 Task: Select the Auckland Time as time zone for the schedule.
Action: Mouse moved to (186, 425)
Screenshot: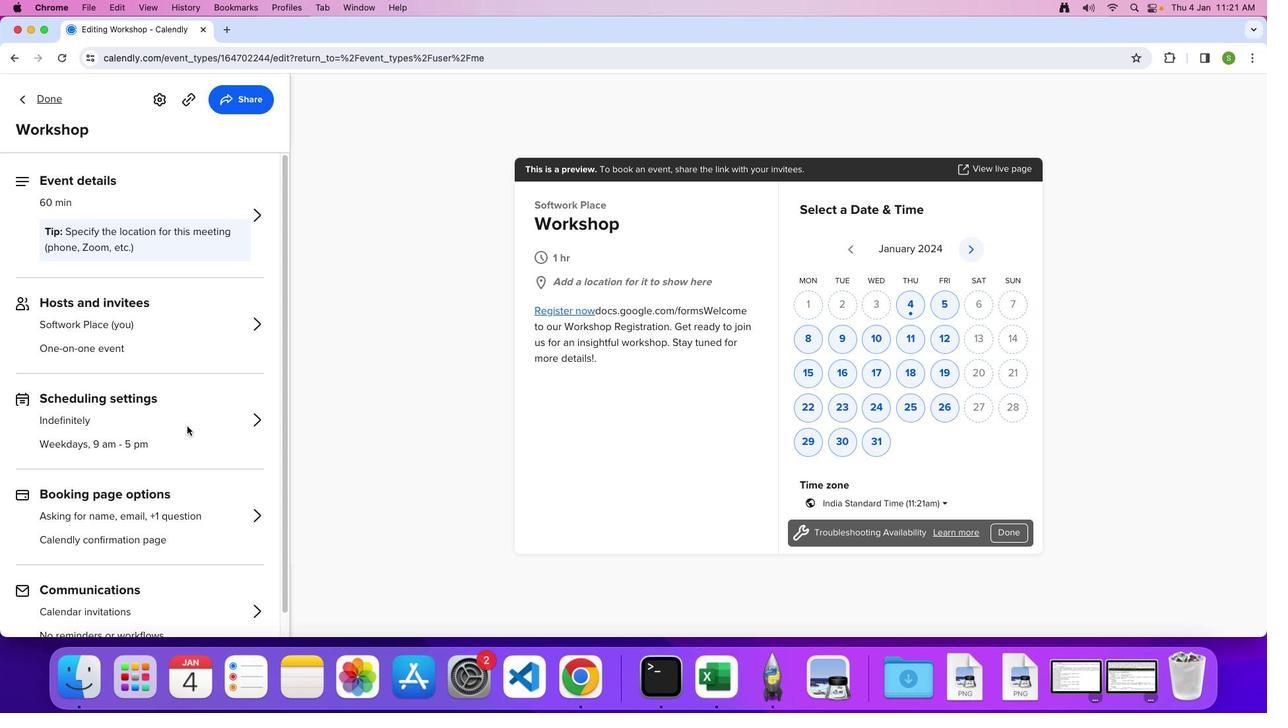 
Action: Mouse pressed left at (186, 425)
Screenshot: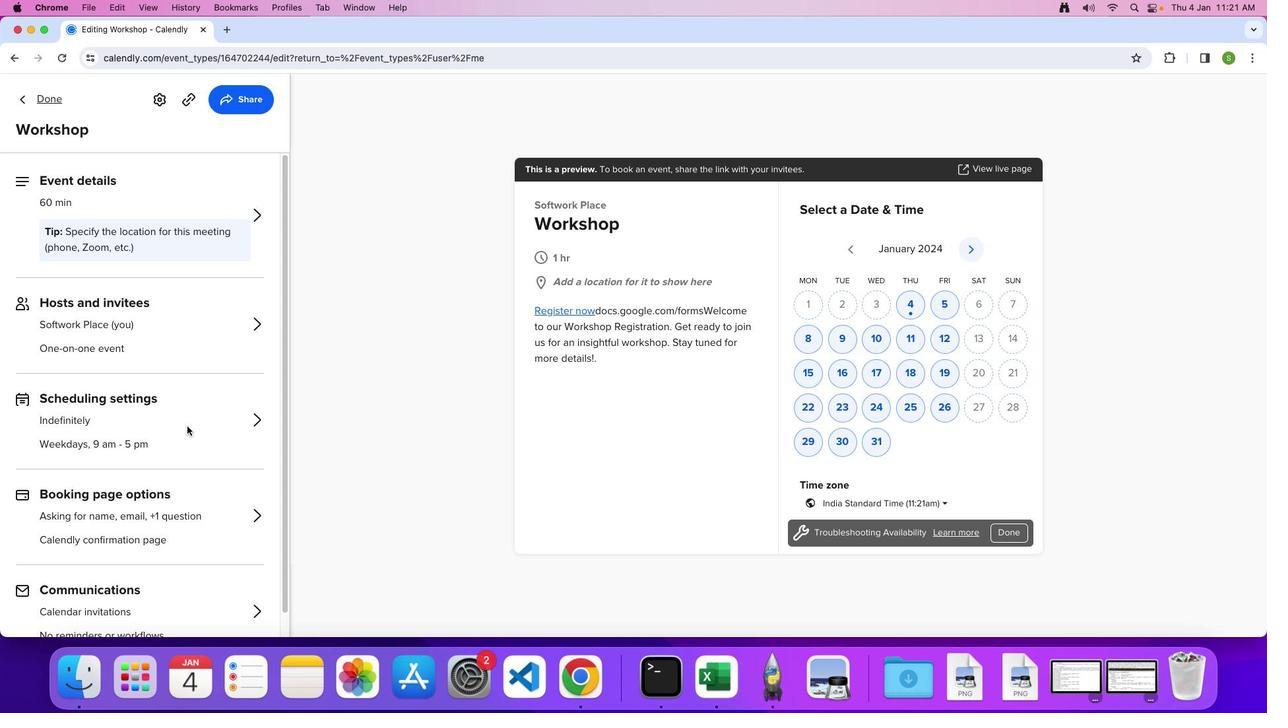 
Action: Mouse moved to (186, 410)
Screenshot: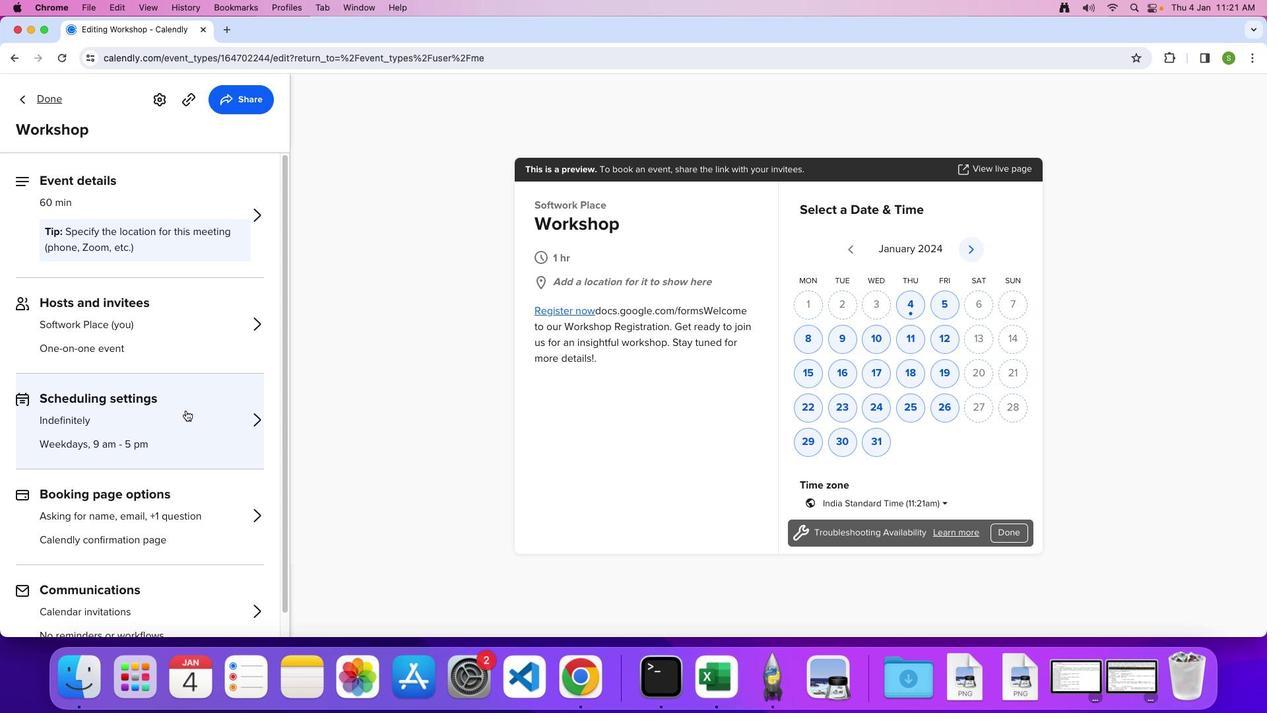 
Action: Mouse pressed left at (186, 410)
Screenshot: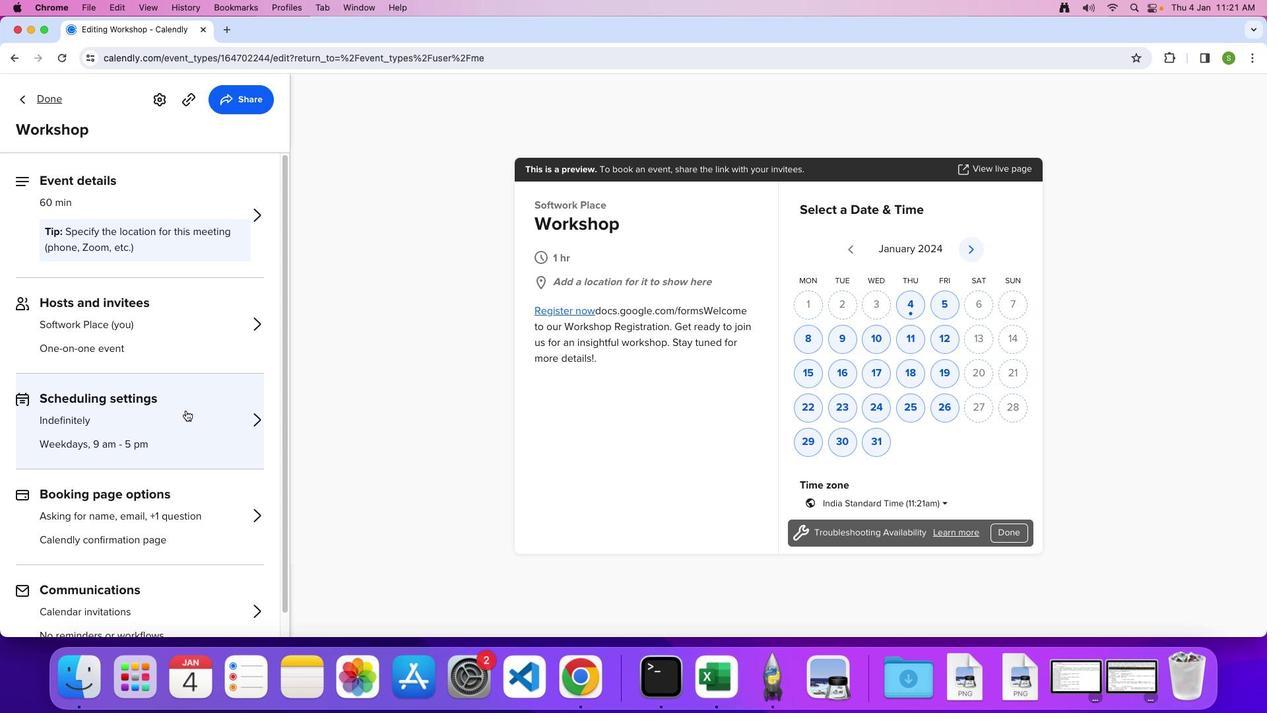 
Action: Mouse moved to (186, 417)
Screenshot: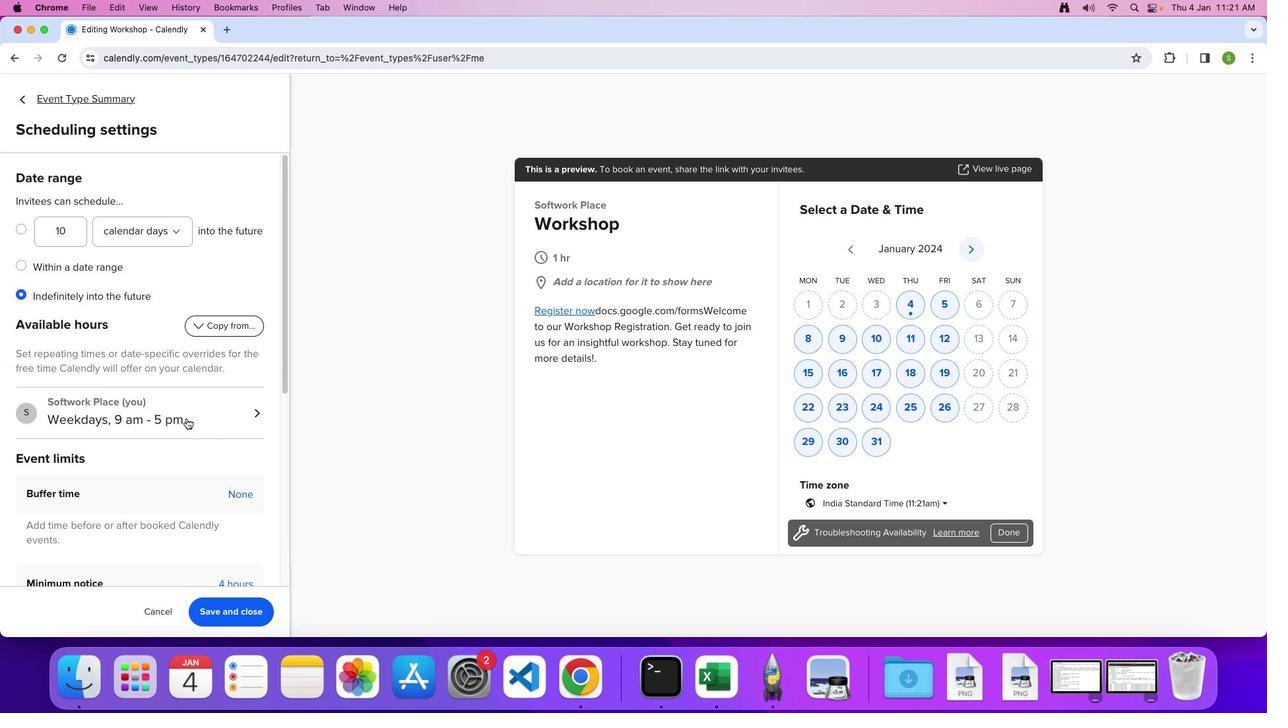 
Action: Mouse pressed left at (186, 417)
Screenshot: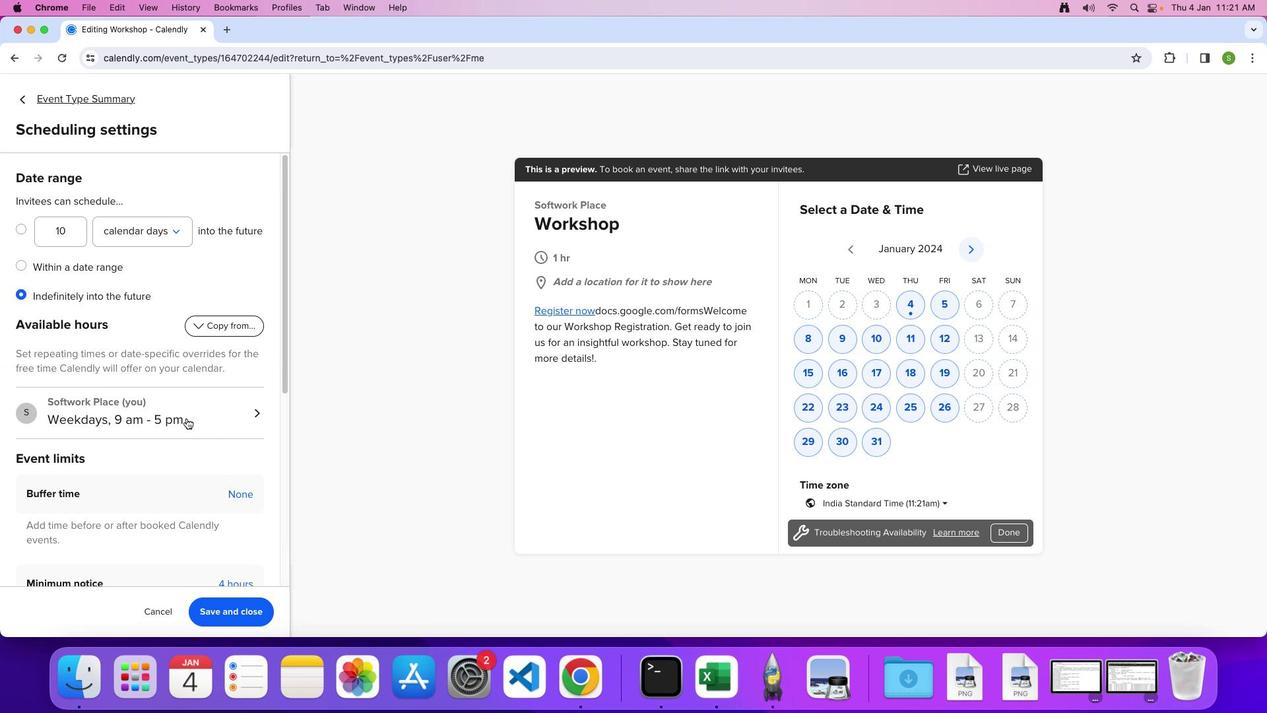 
Action: Mouse moved to (110, 242)
Screenshot: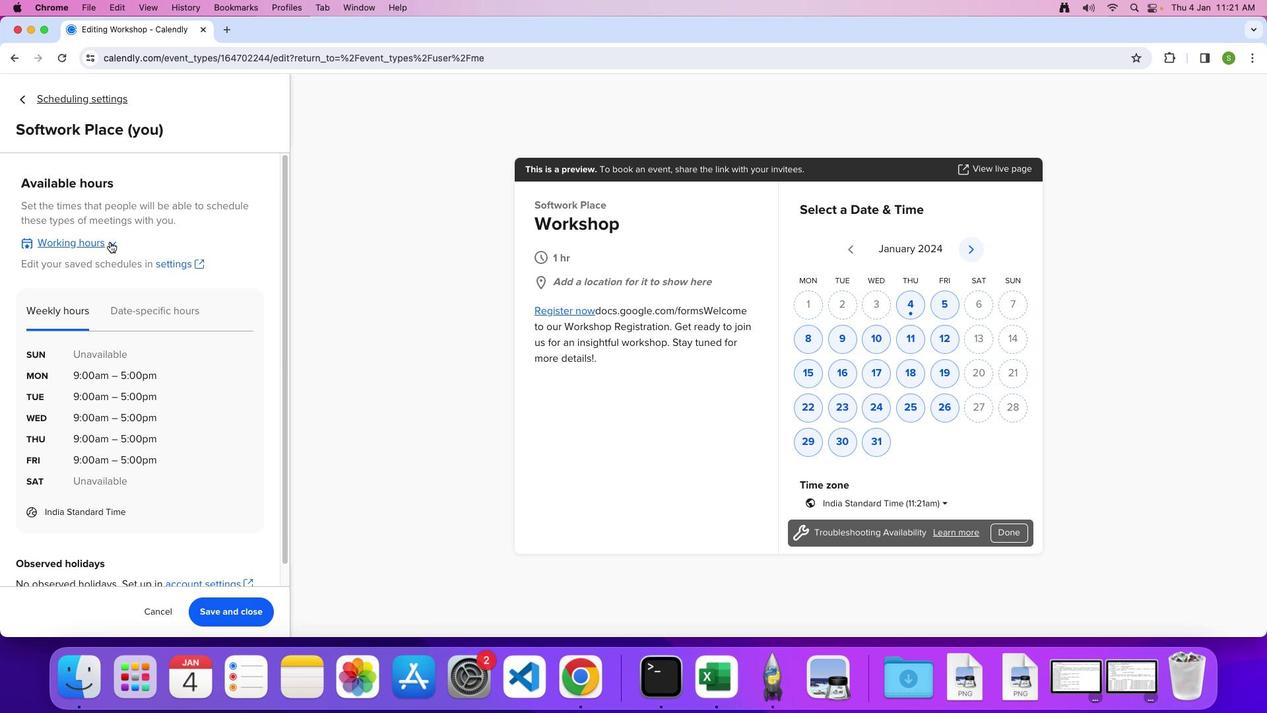 
Action: Mouse pressed left at (110, 242)
Screenshot: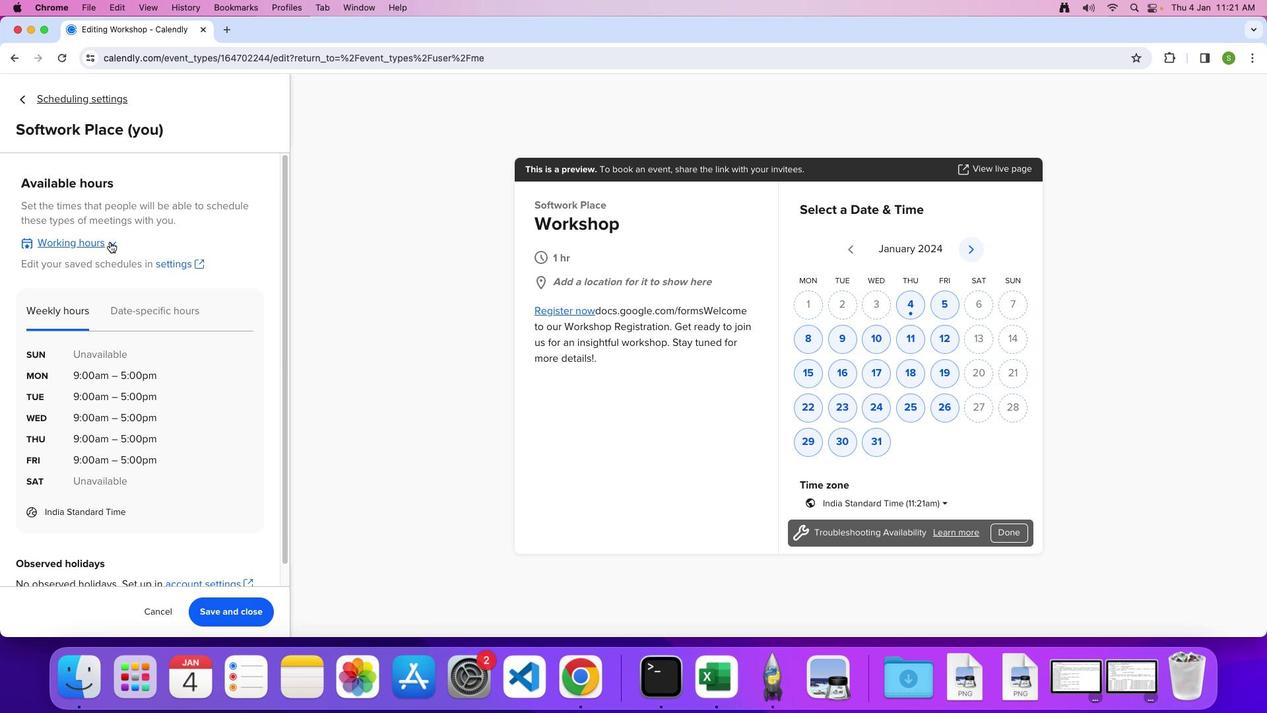 
Action: Mouse moved to (100, 325)
Screenshot: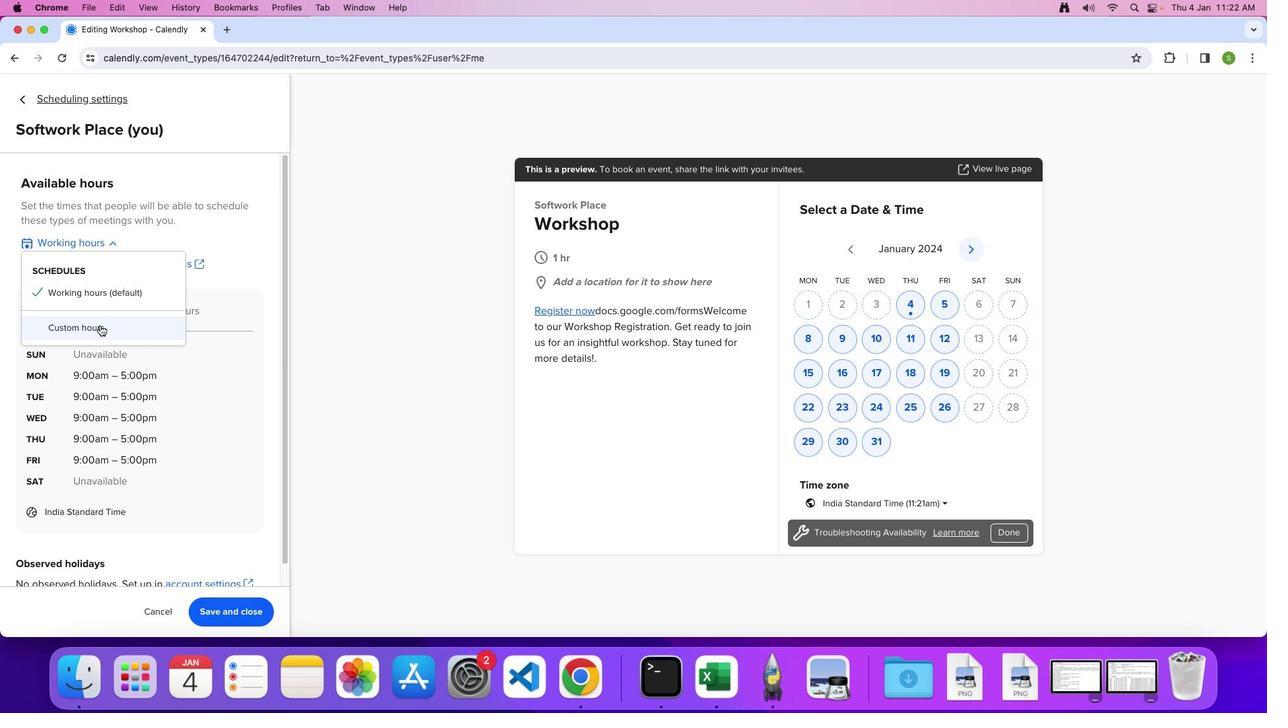 
Action: Mouse pressed left at (100, 325)
Screenshot: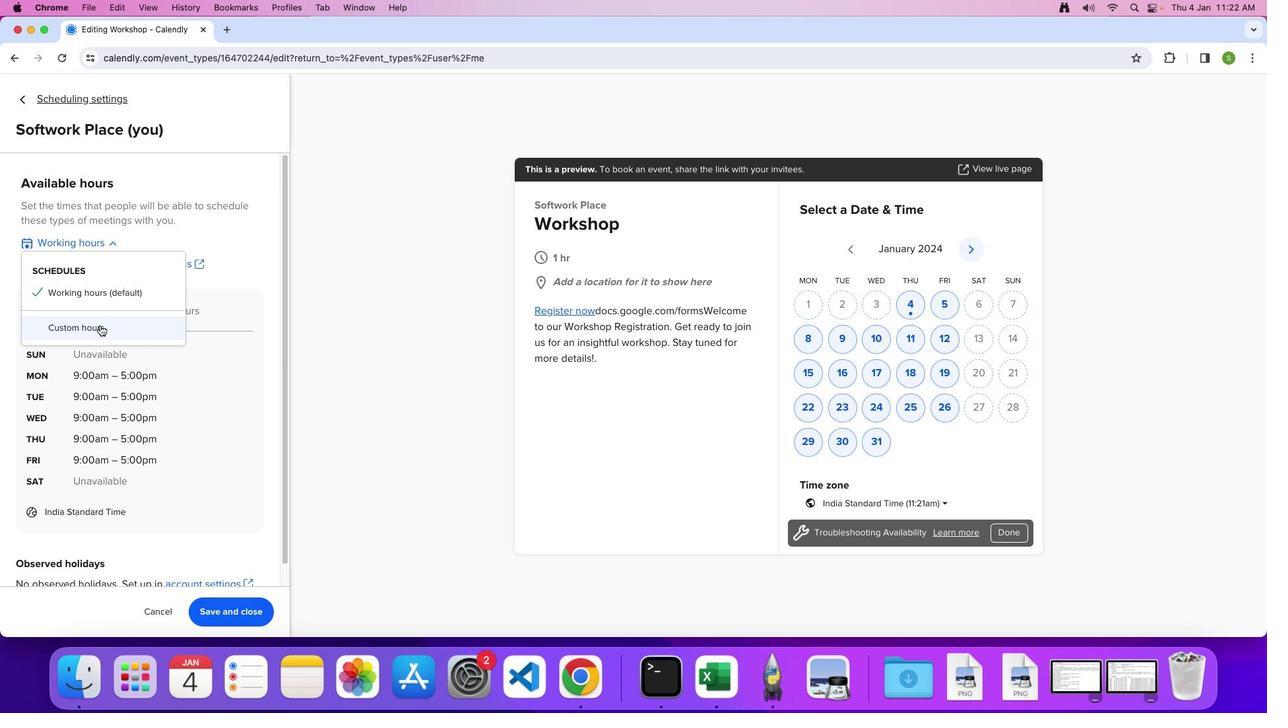 
Action: Mouse moved to (184, 390)
Screenshot: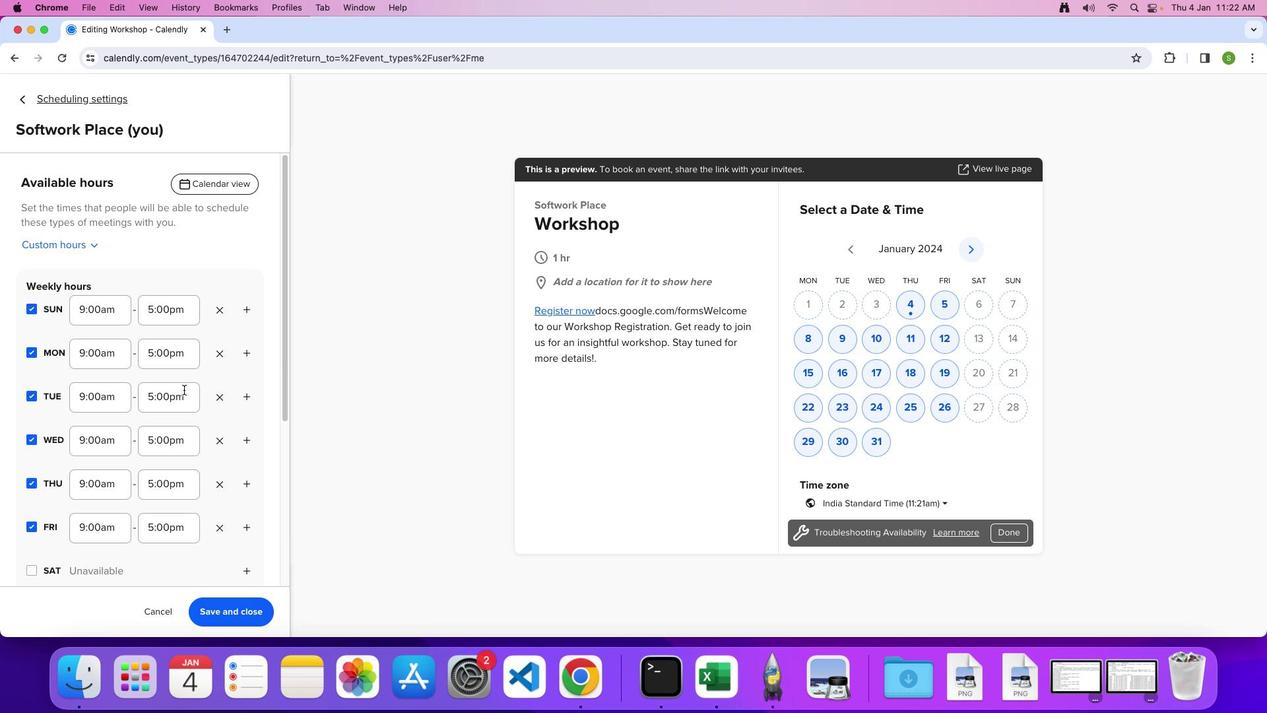 
Action: Mouse scrolled (184, 390) with delta (0, 0)
Screenshot: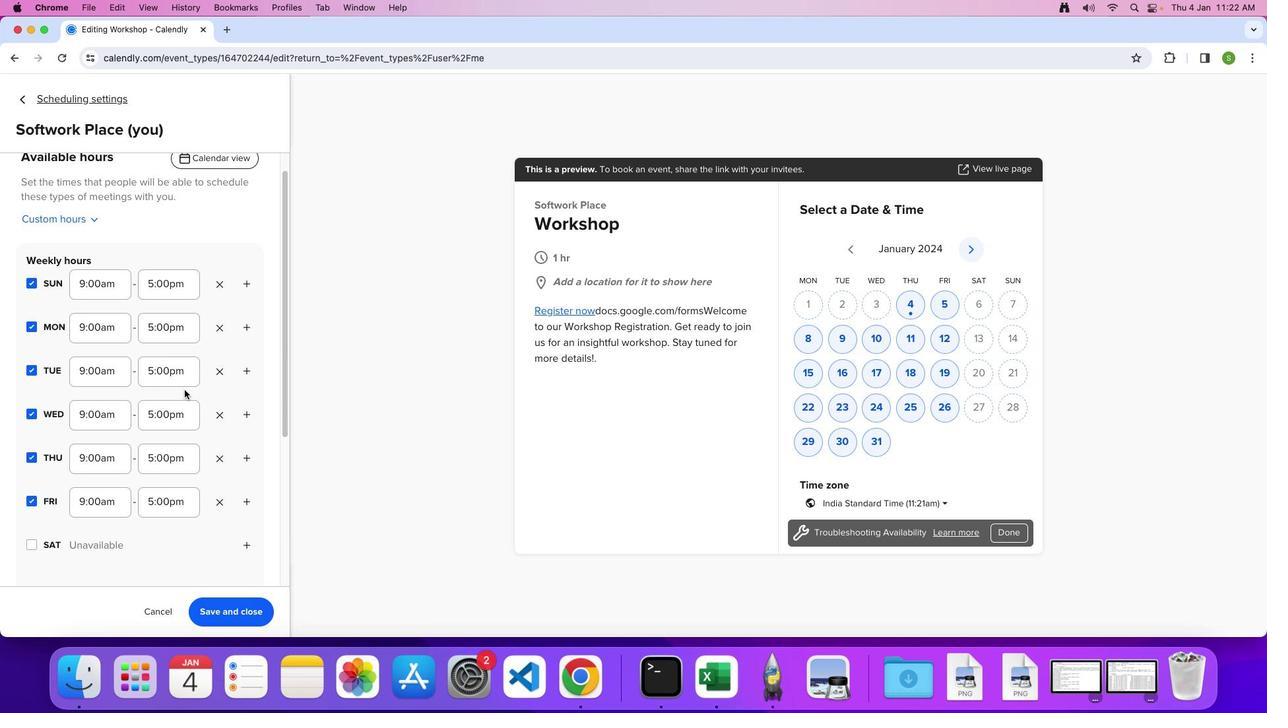 
Action: Mouse scrolled (184, 390) with delta (0, 0)
Screenshot: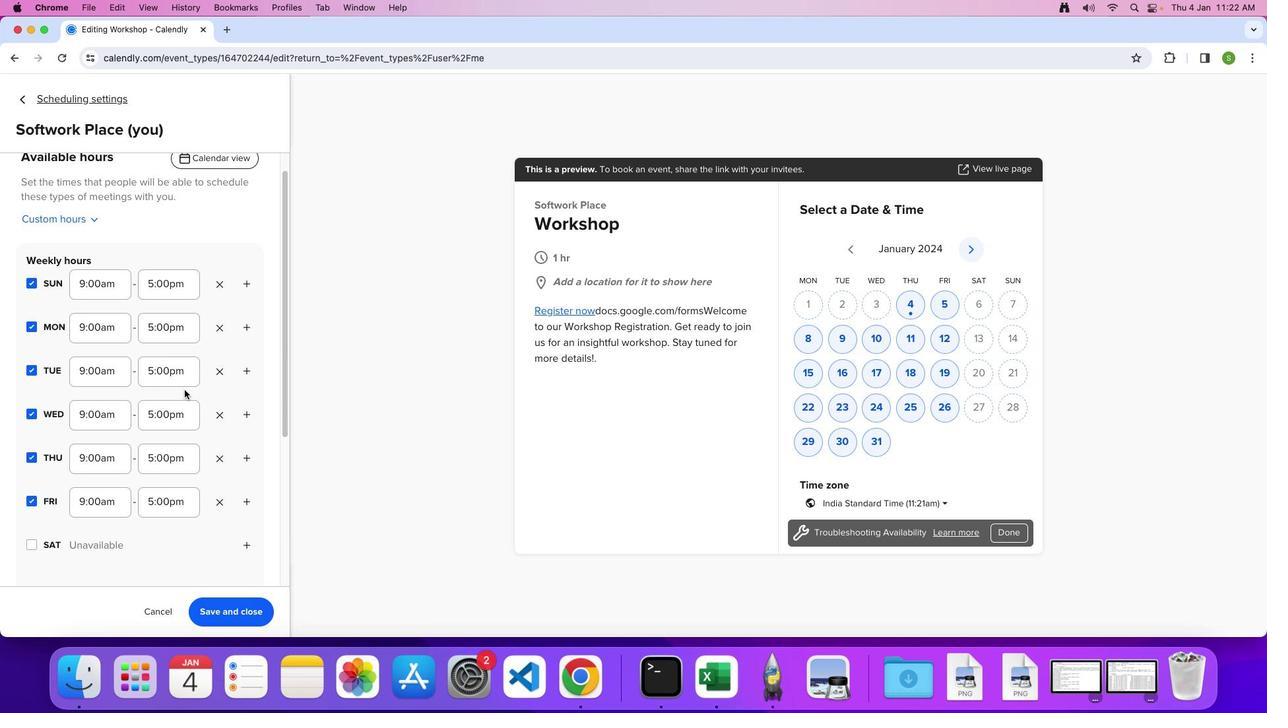 
Action: Mouse scrolled (184, 390) with delta (0, -1)
Screenshot: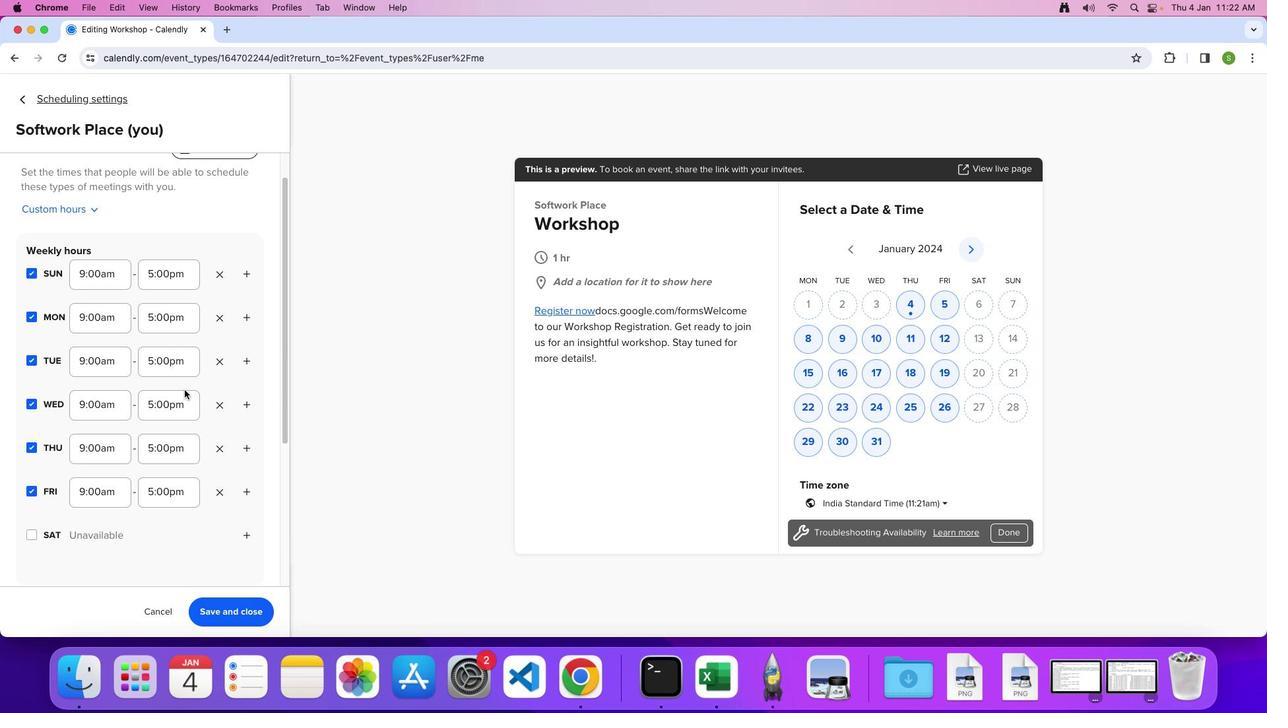 
Action: Mouse moved to (182, 389)
Screenshot: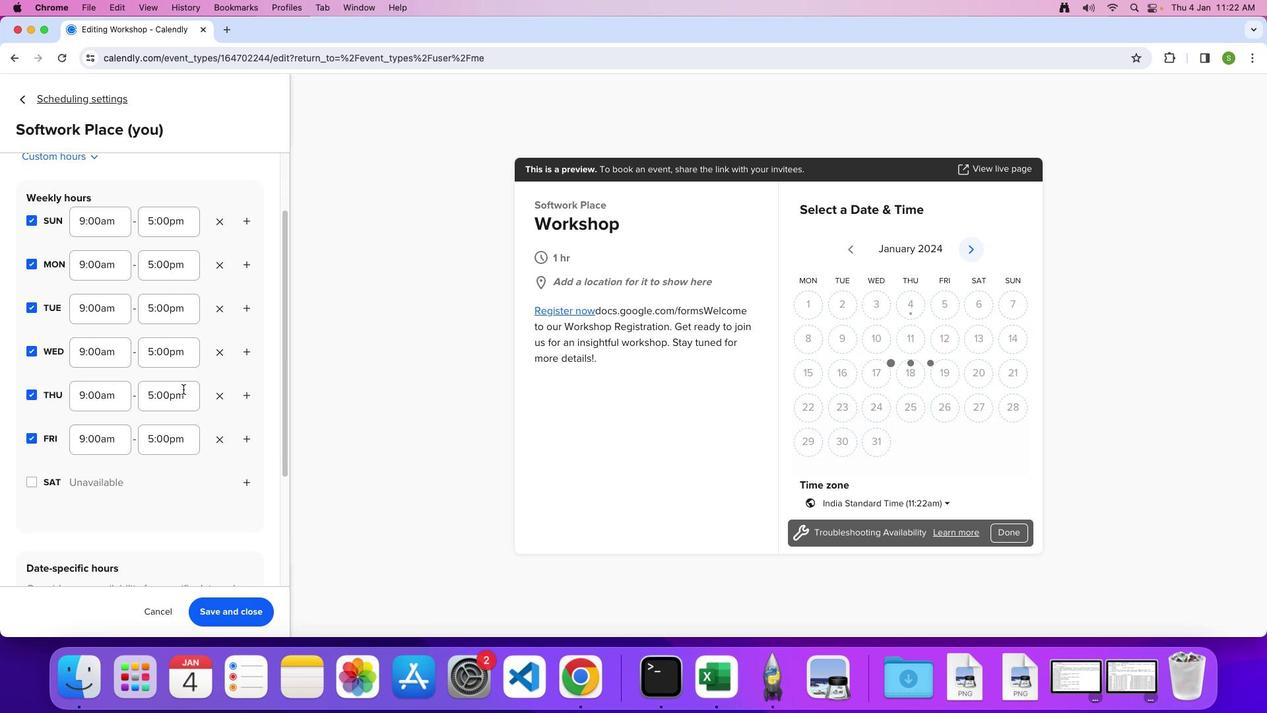 
Action: Mouse scrolled (182, 389) with delta (0, 0)
Screenshot: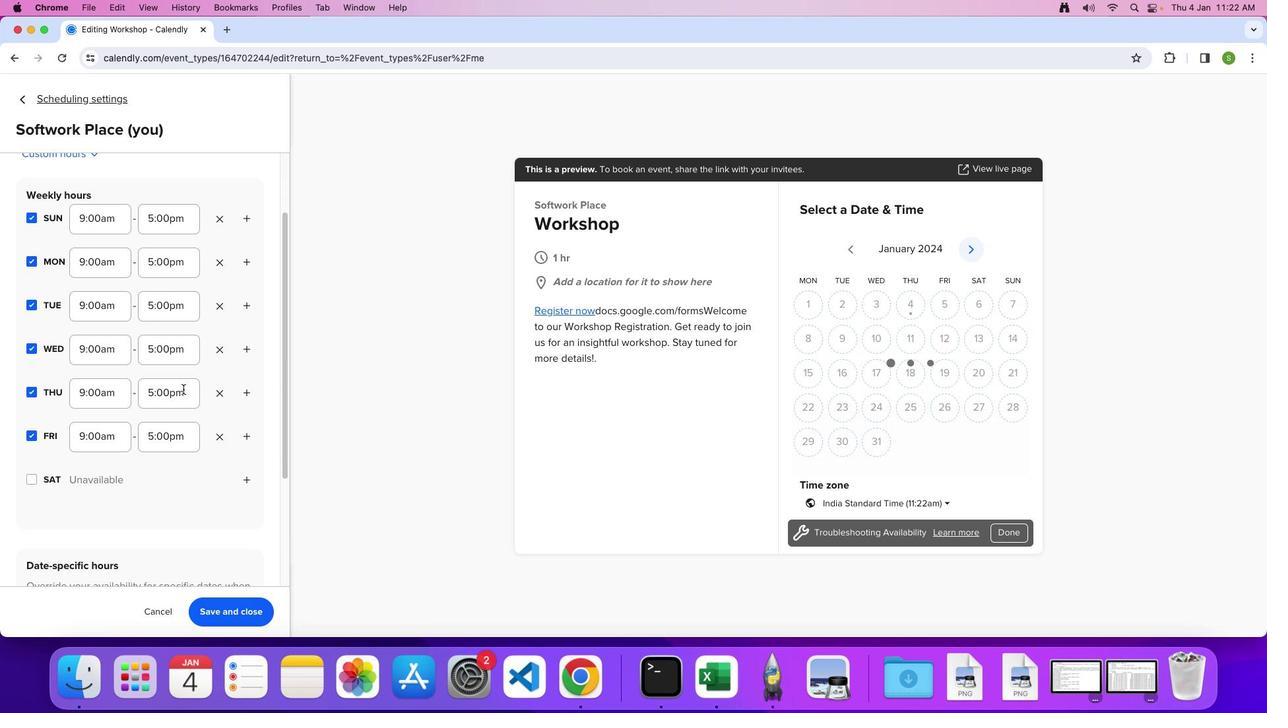 
Action: Mouse scrolled (182, 389) with delta (0, 0)
Screenshot: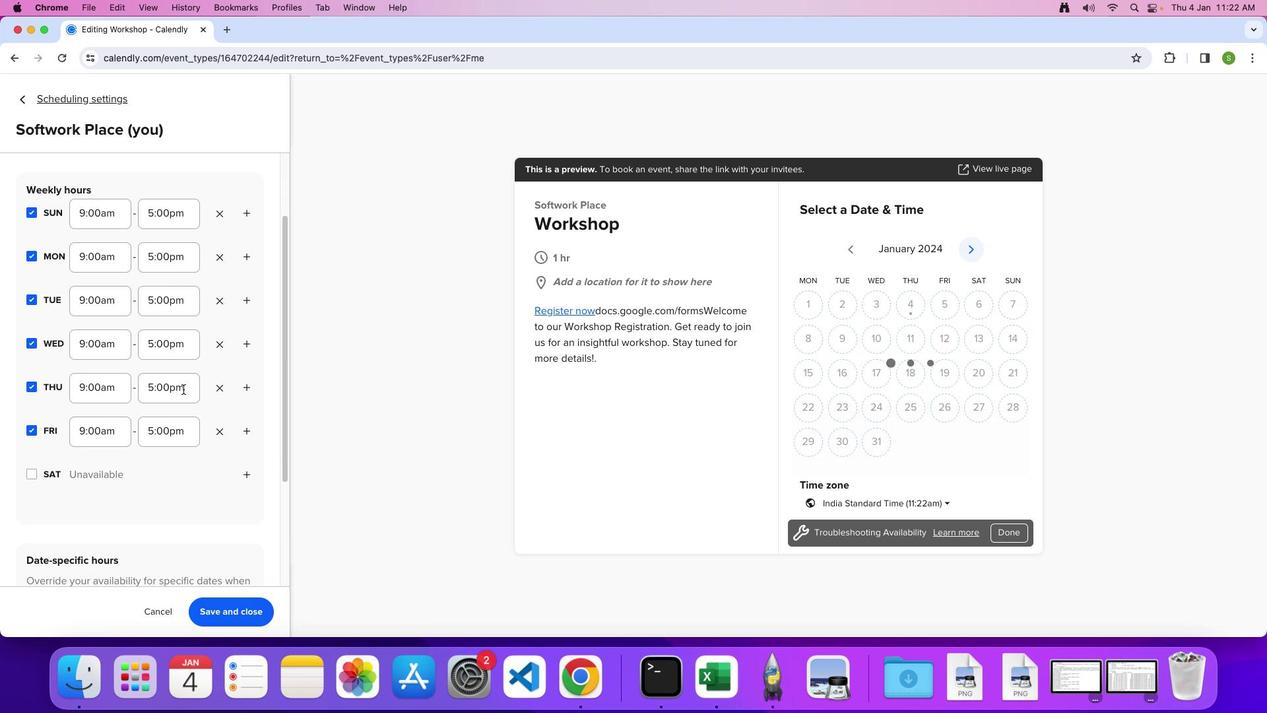 
Action: Mouse scrolled (182, 389) with delta (0, 0)
Screenshot: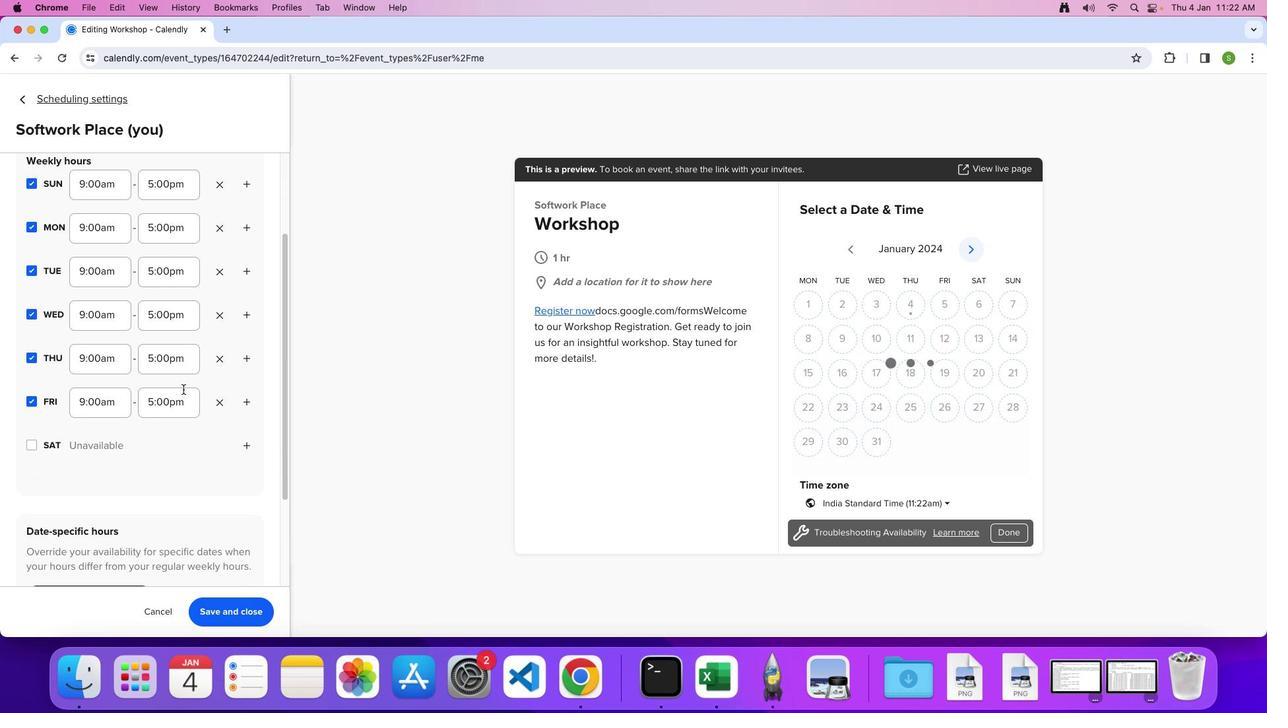 
Action: Mouse moved to (182, 388)
Screenshot: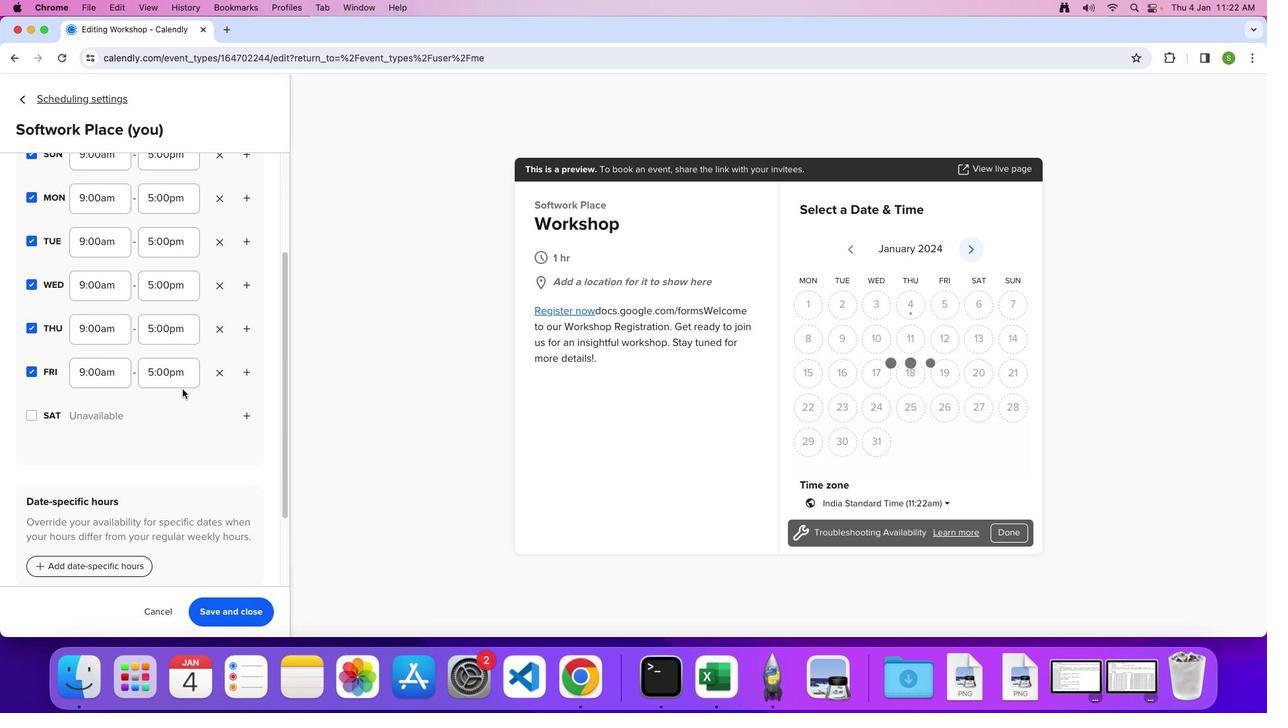 
Action: Mouse scrolled (182, 388) with delta (0, 0)
Screenshot: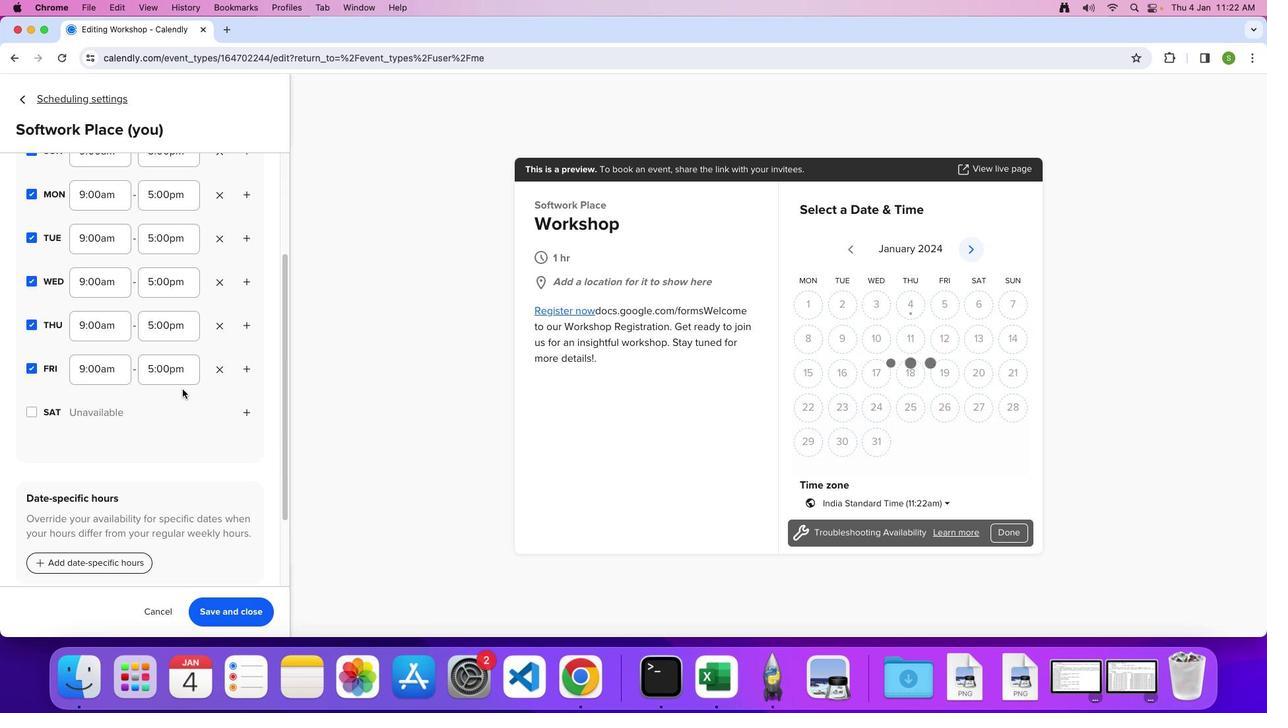 
Action: Mouse scrolled (182, 388) with delta (0, 0)
Screenshot: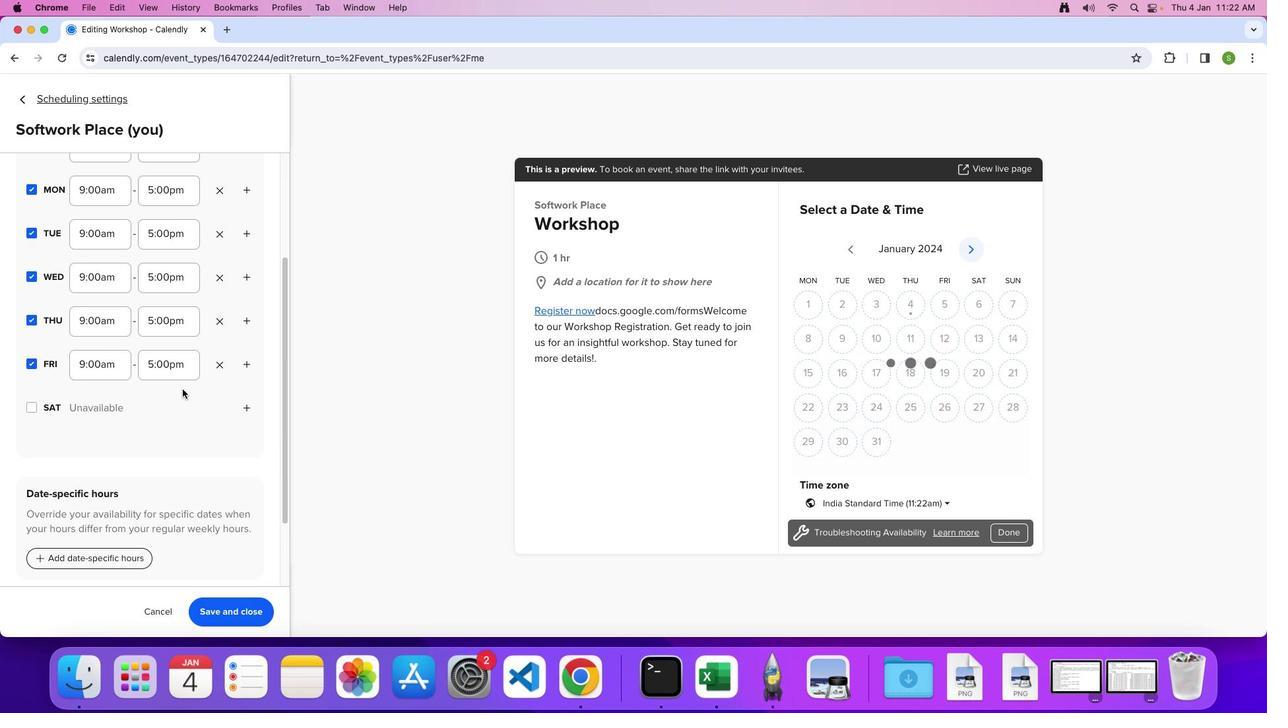
Action: Mouse scrolled (182, 388) with delta (0, 0)
Screenshot: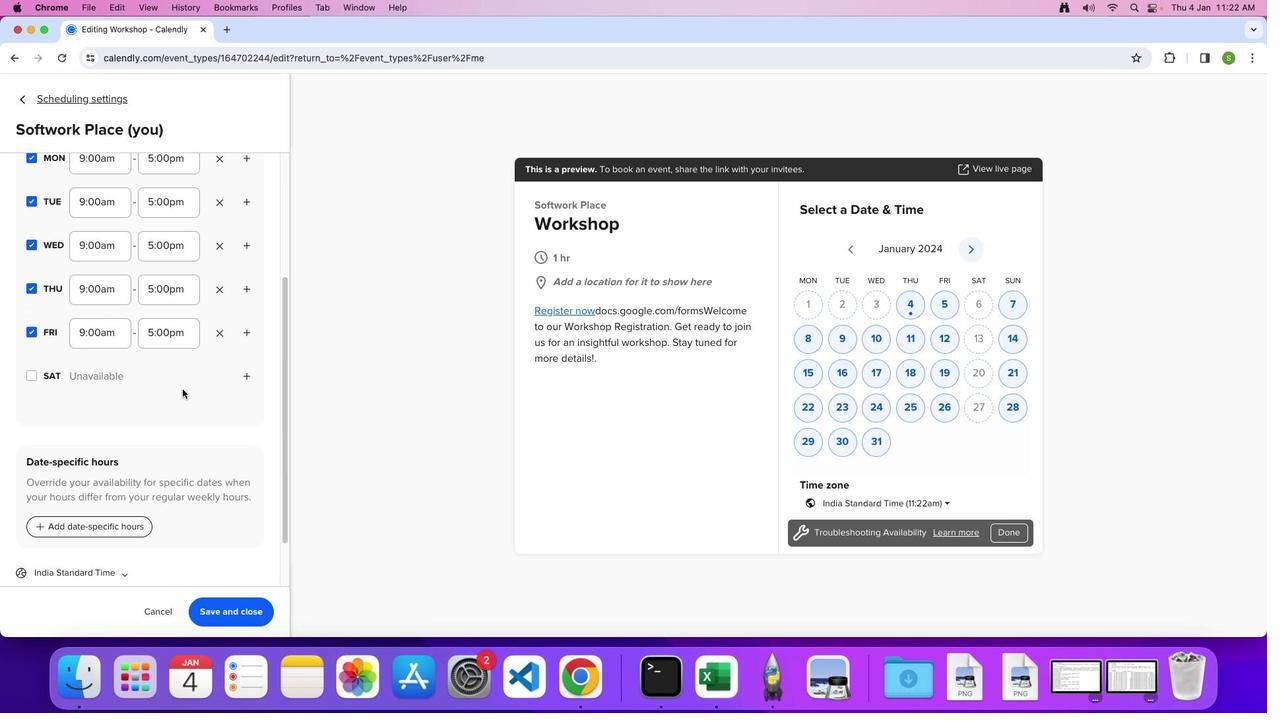 
Action: Mouse scrolled (182, 388) with delta (0, 0)
Screenshot: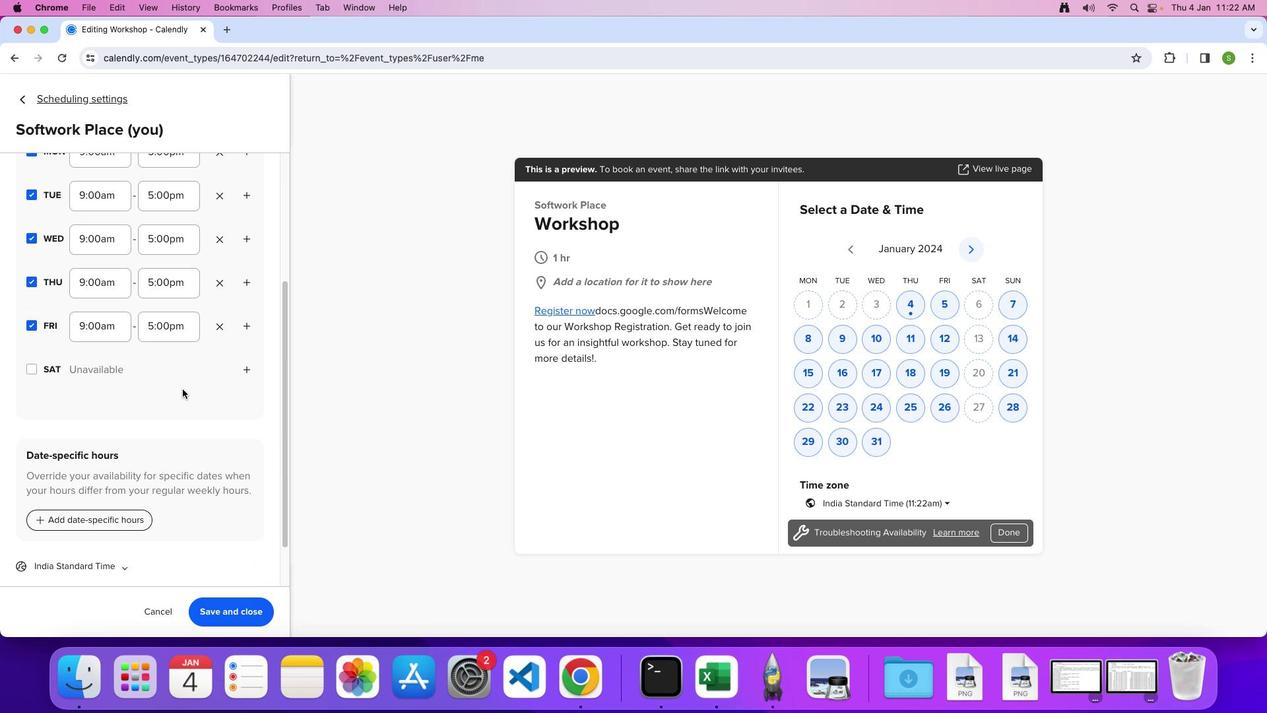 
Action: Mouse scrolled (182, 388) with delta (0, -1)
Screenshot: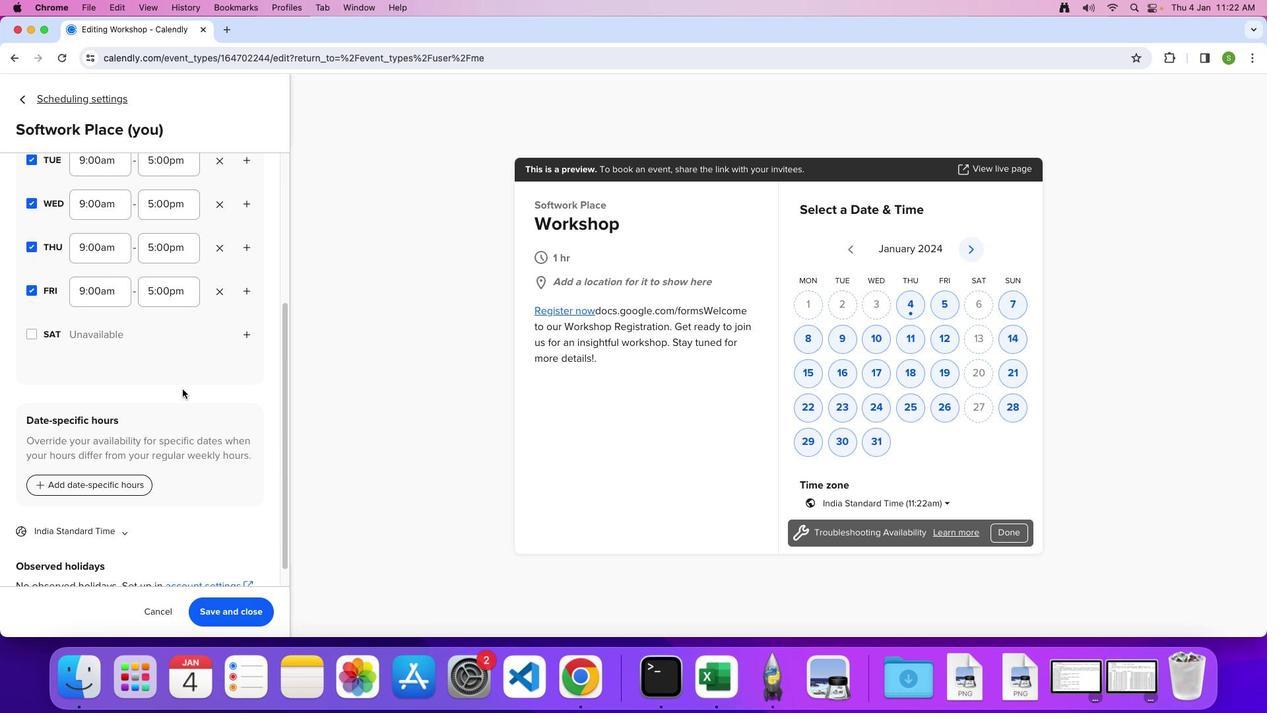 
Action: Mouse scrolled (182, 388) with delta (0, 0)
Screenshot: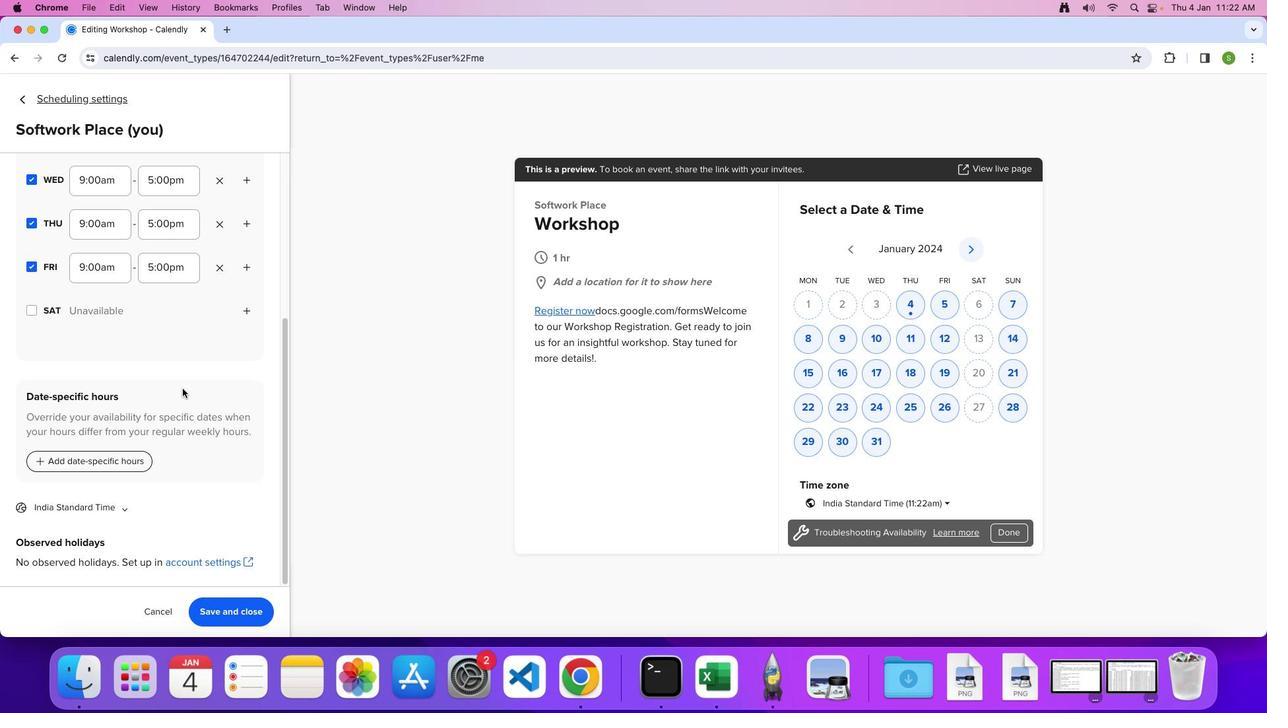 
Action: Mouse scrolled (182, 388) with delta (0, 0)
Screenshot: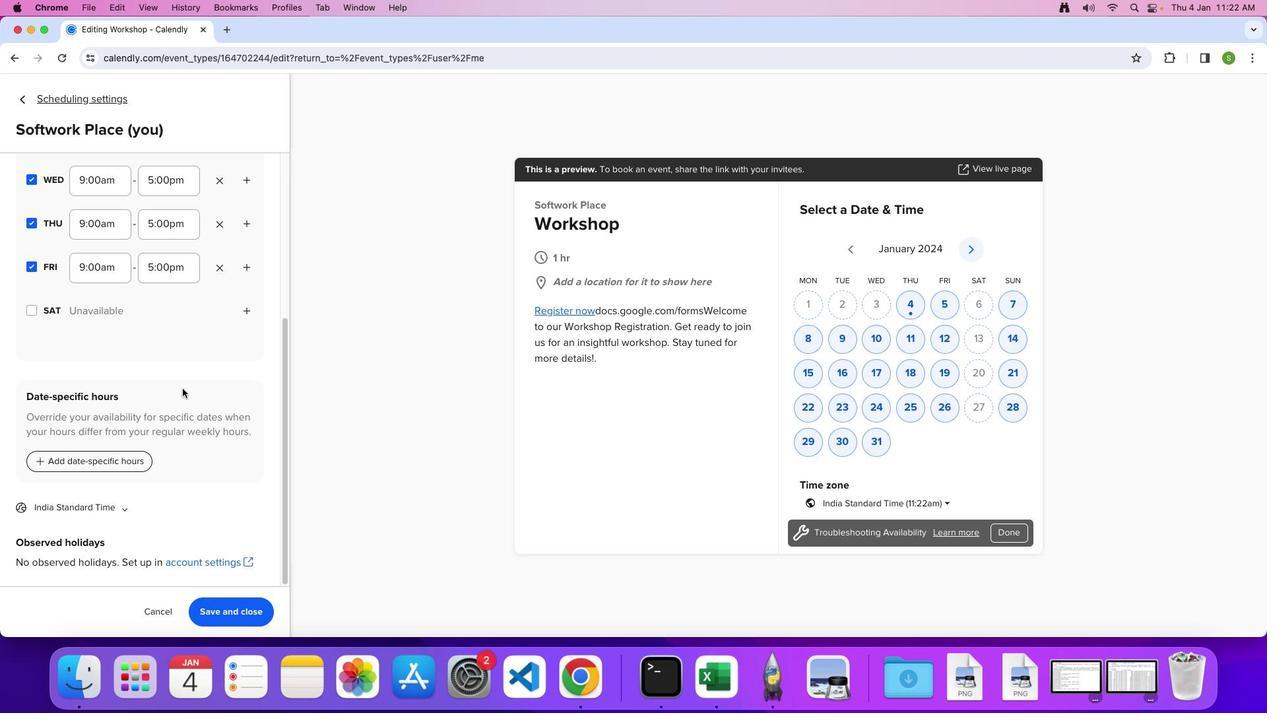 
Action: Mouse scrolled (182, 388) with delta (0, -2)
Screenshot: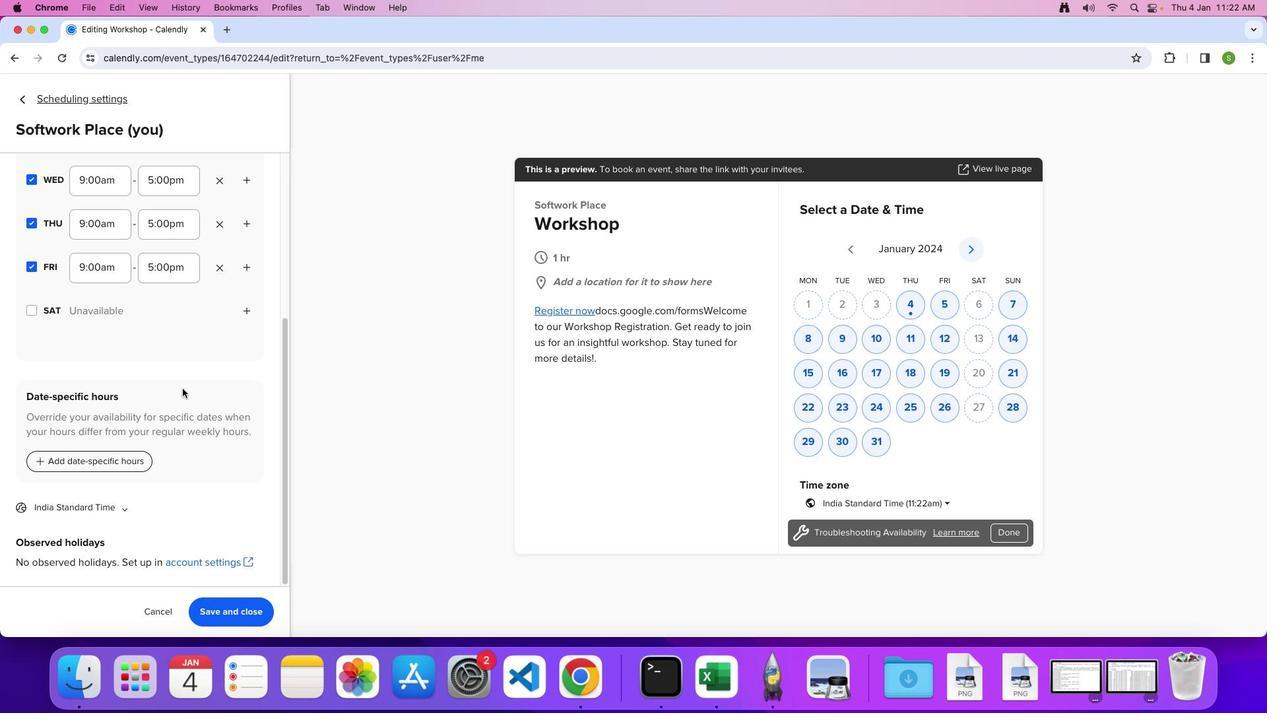 
Action: Mouse moved to (182, 388)
Screenshot: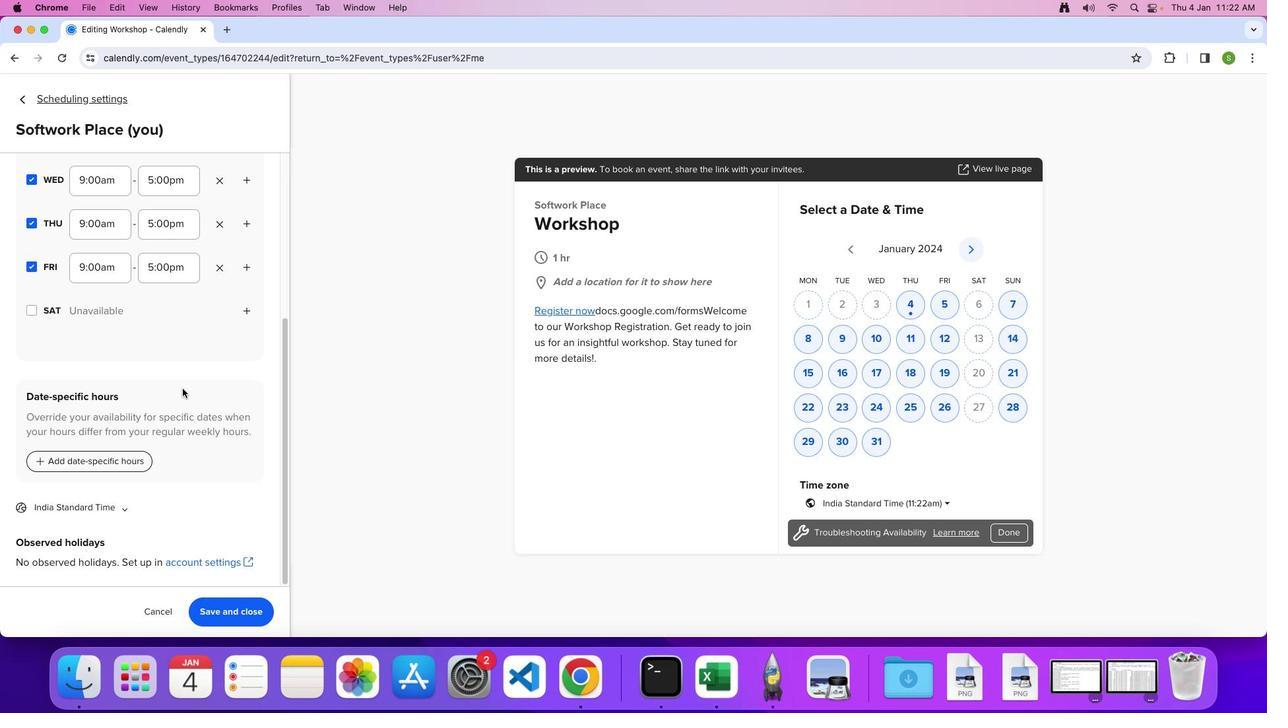 
Action: Mouse scrolled (182, 388) with delta (0, -3)
Screenshot: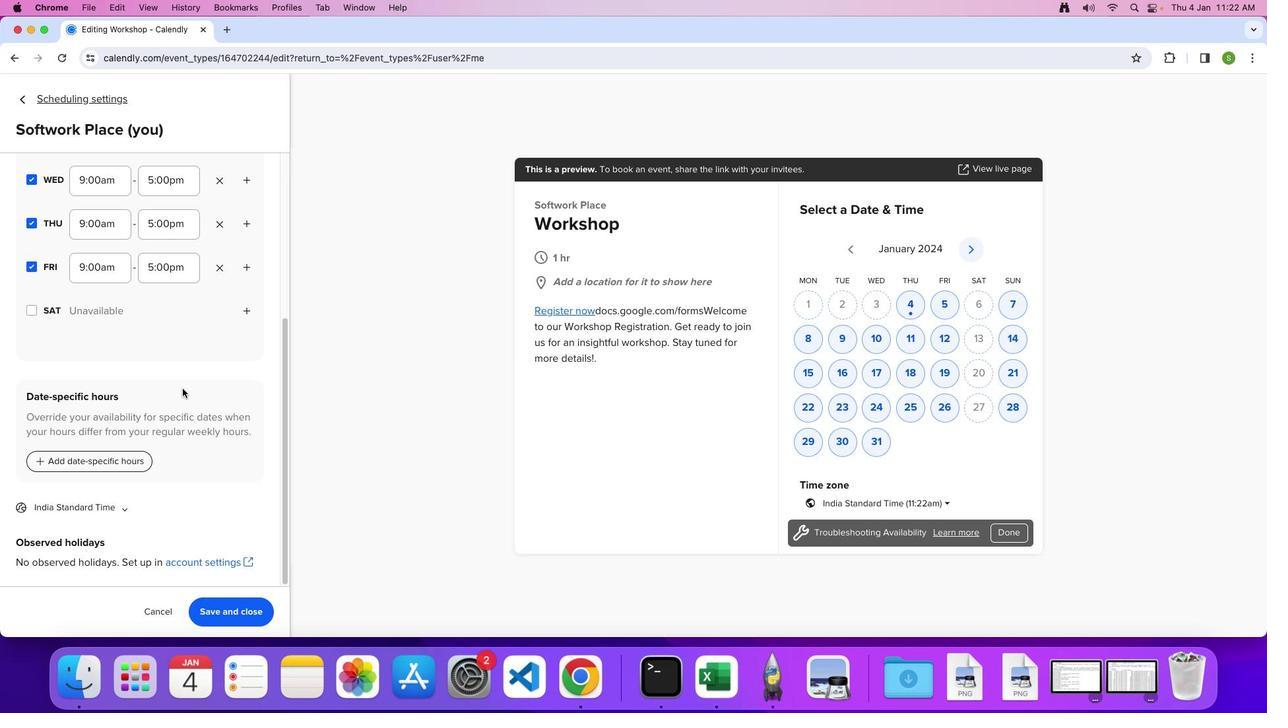 
Action: Mouse moved to (123, 508)
Screenshot: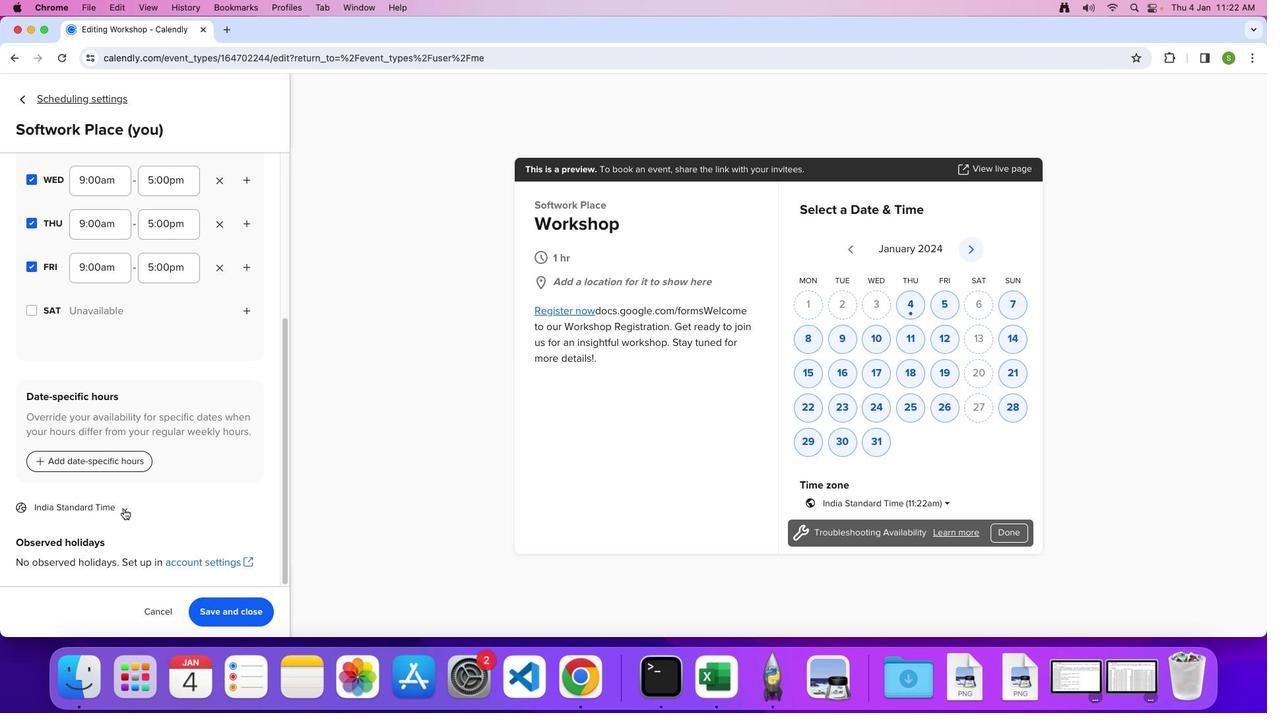 
Action: Mouse pressed left at (123, 508)
Screenshot: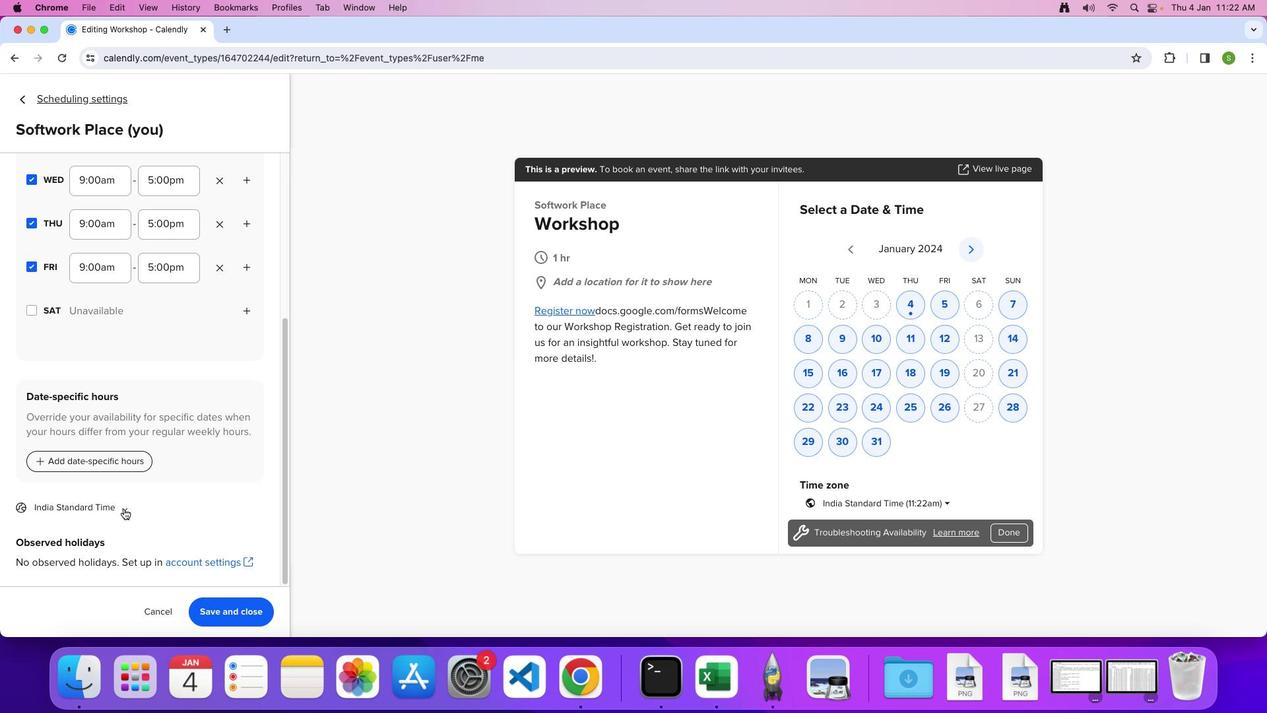
Action: Mouse moved to (132, 500)
Screenshot: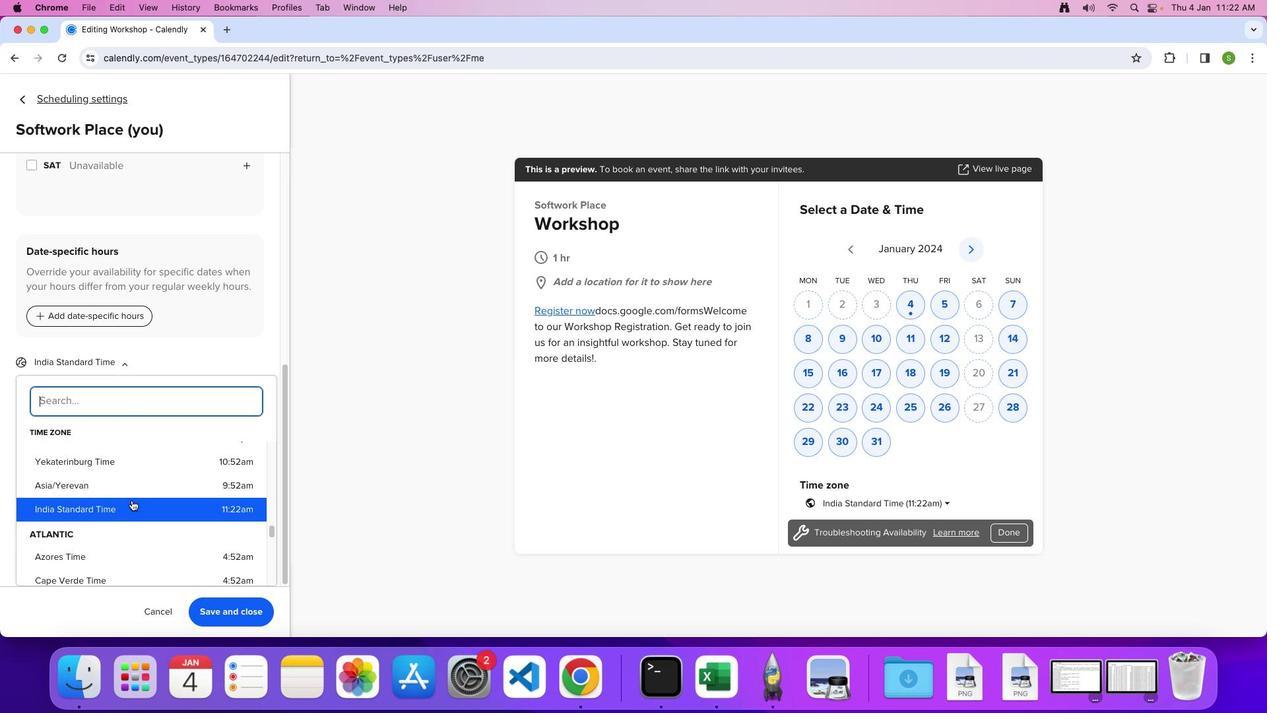 
Action: Mouse scrolled (132, 500) with delta (0, 0)
Screenshot: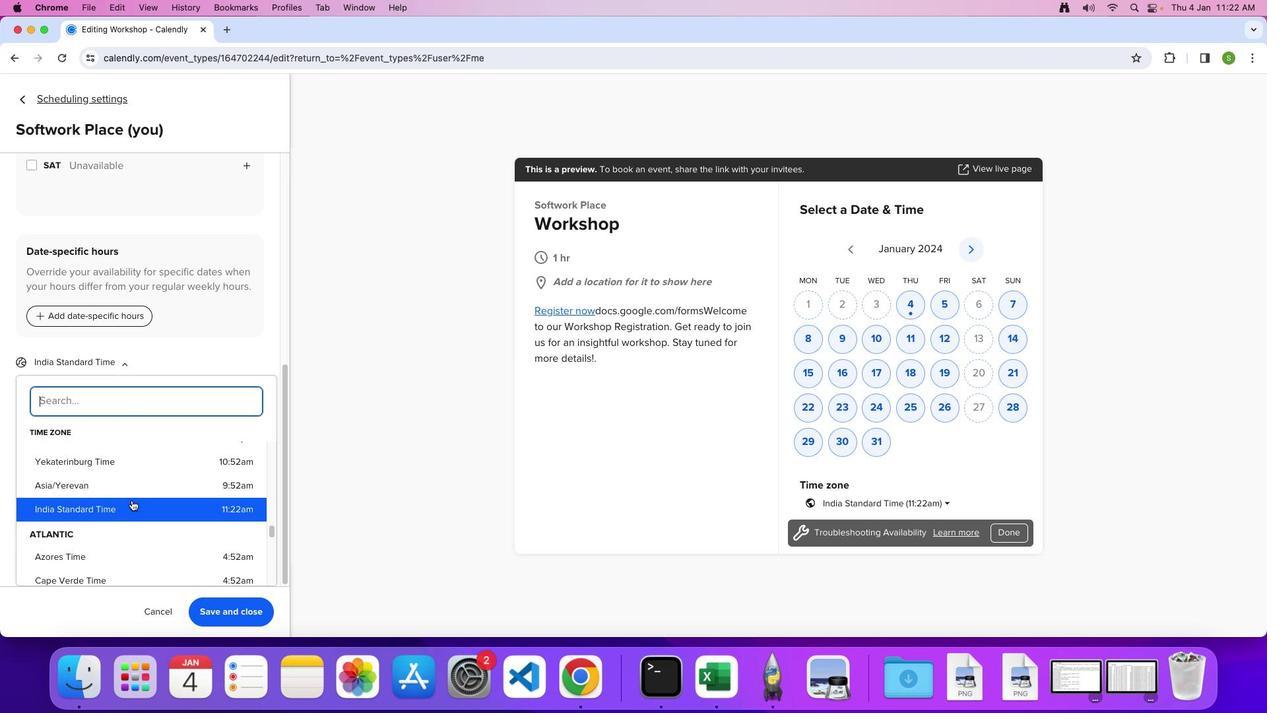 
Action: Mouse scrolled (132, 500) with delta (0, 0)
Screenshot: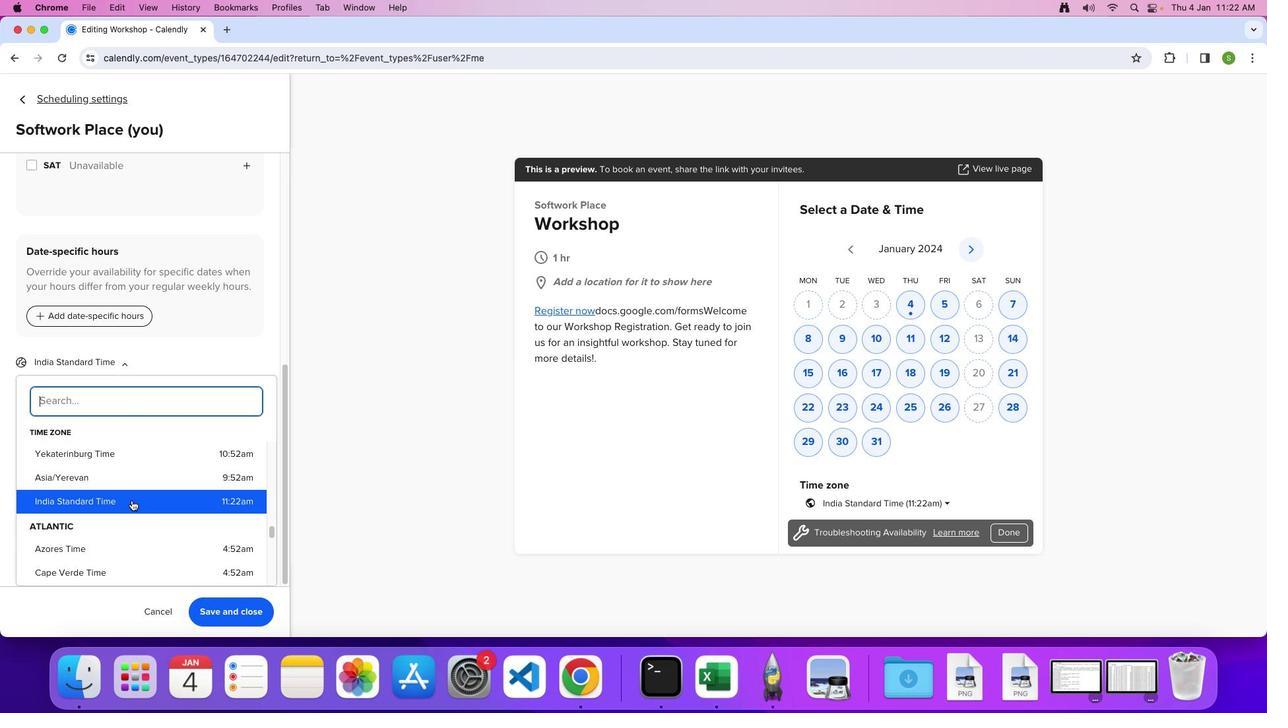 
Action: Mouse moved to (132, 499)
Screenshot: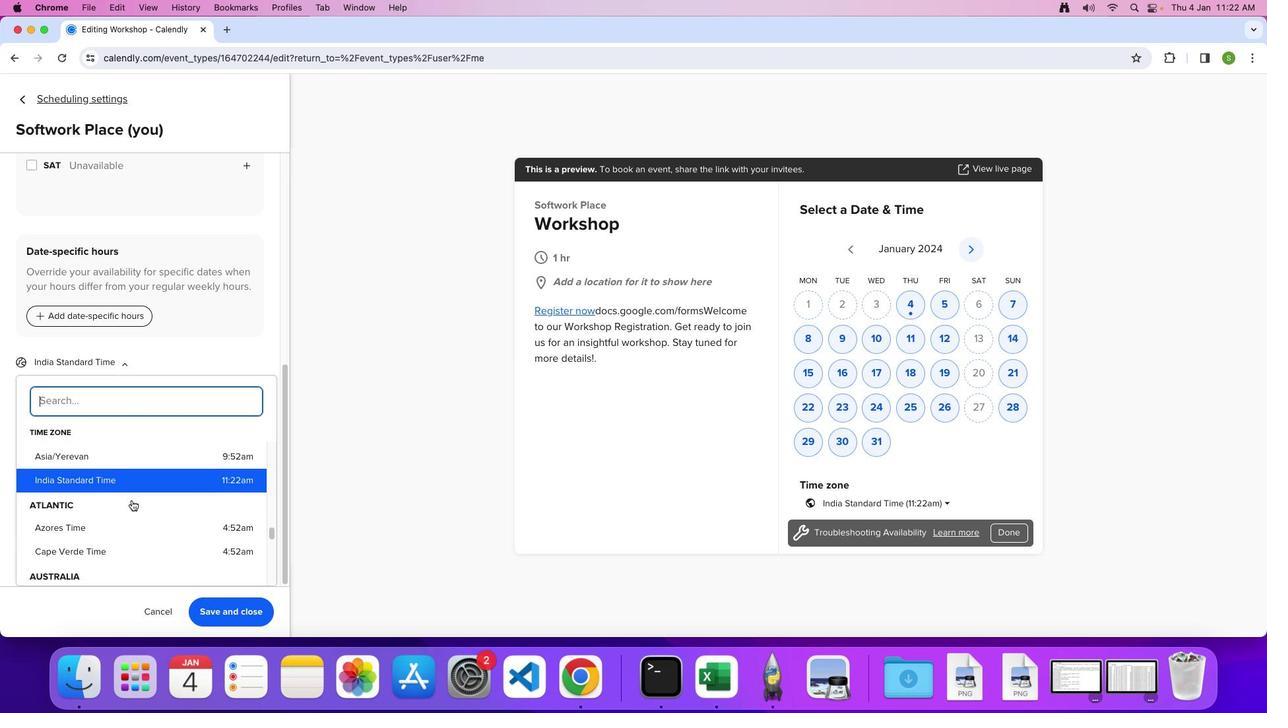 
Action: Mouse scrolled (132, 499) with delta (0, -1)
Screenshot: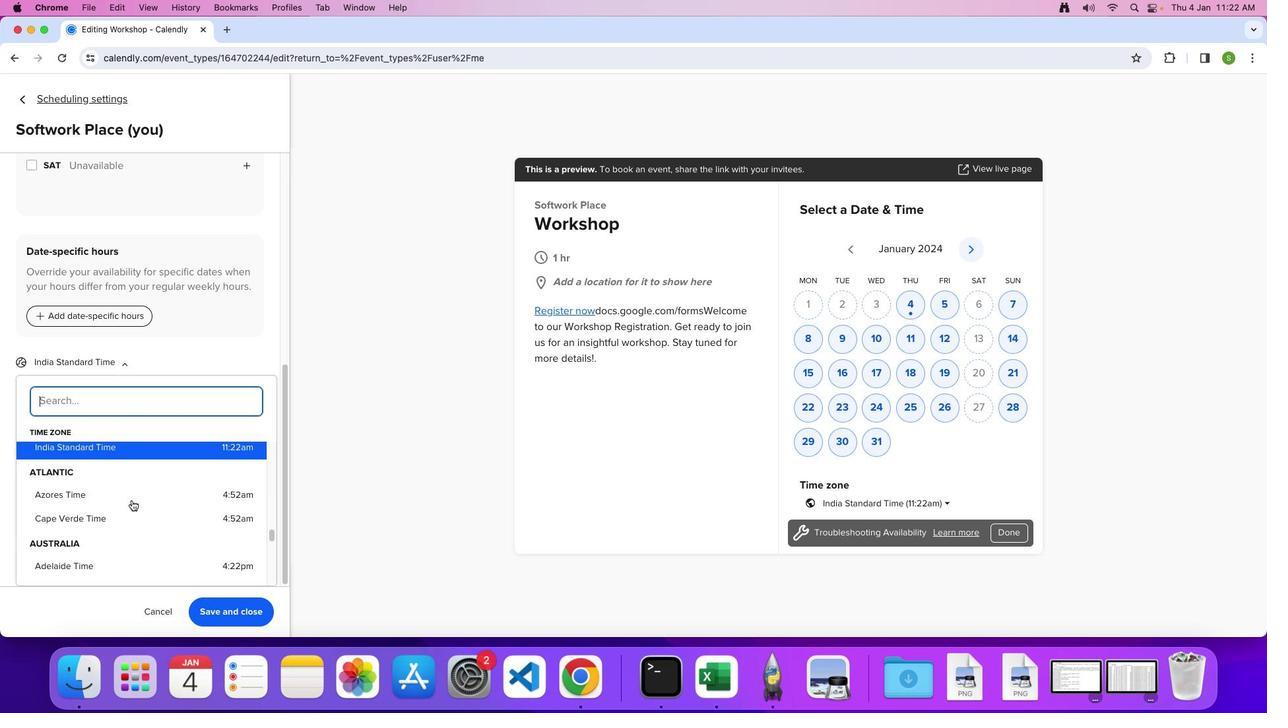 
Action: Mouse scrolled (132, 499) with delta (0, 0)
Screenshot: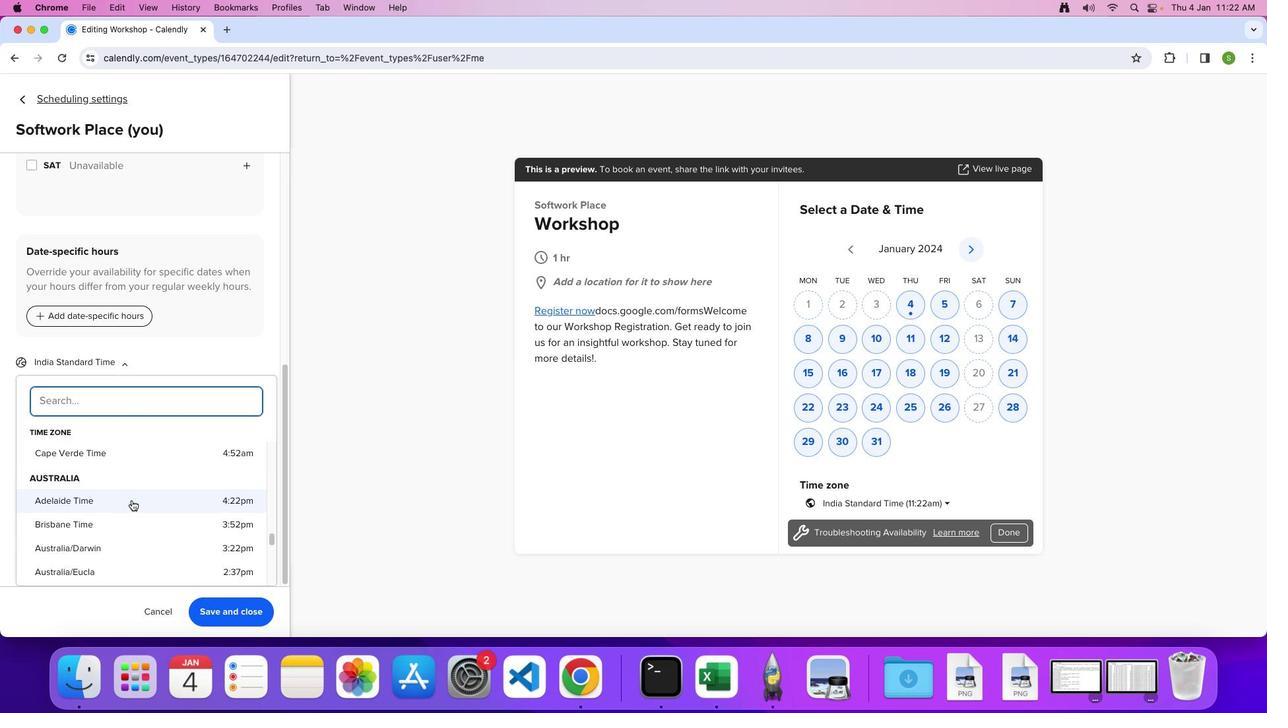 
Action: Mouse scrolled (132, 499) with delta (0, 0)
Screenshot: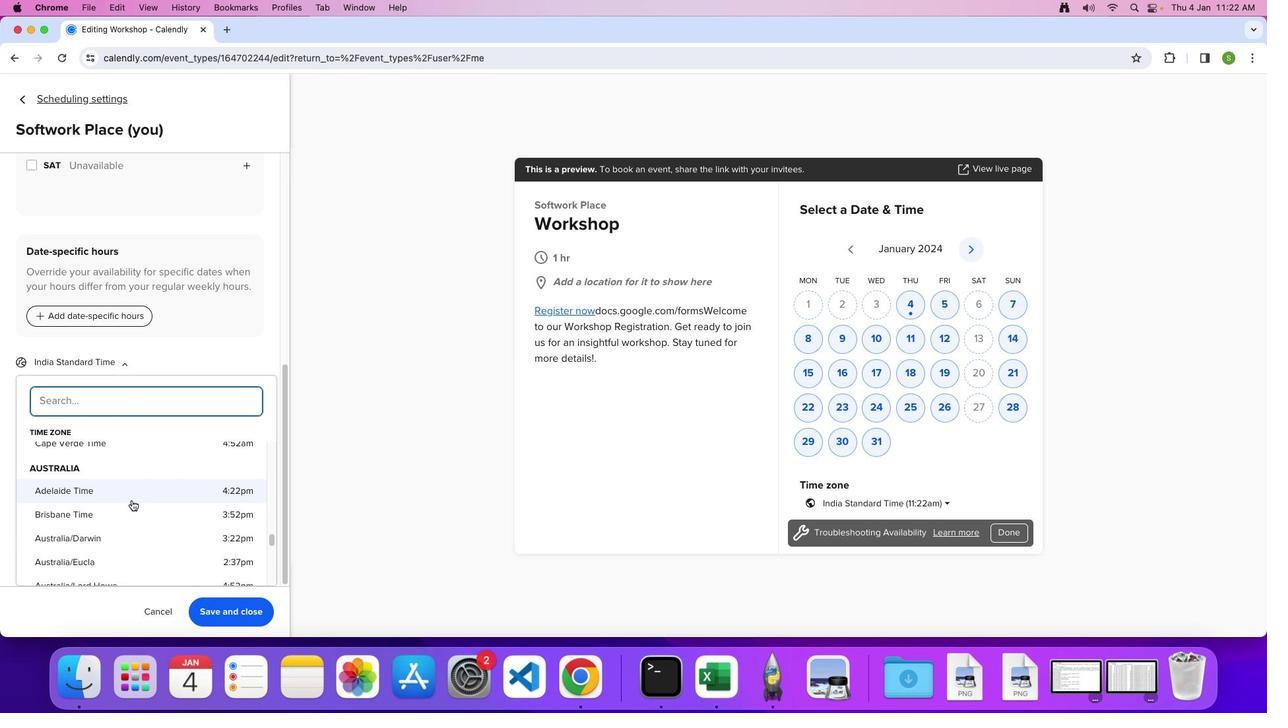 
Action: Mouse scrolled (132, 499) with delta (0, -1)
Screenshot: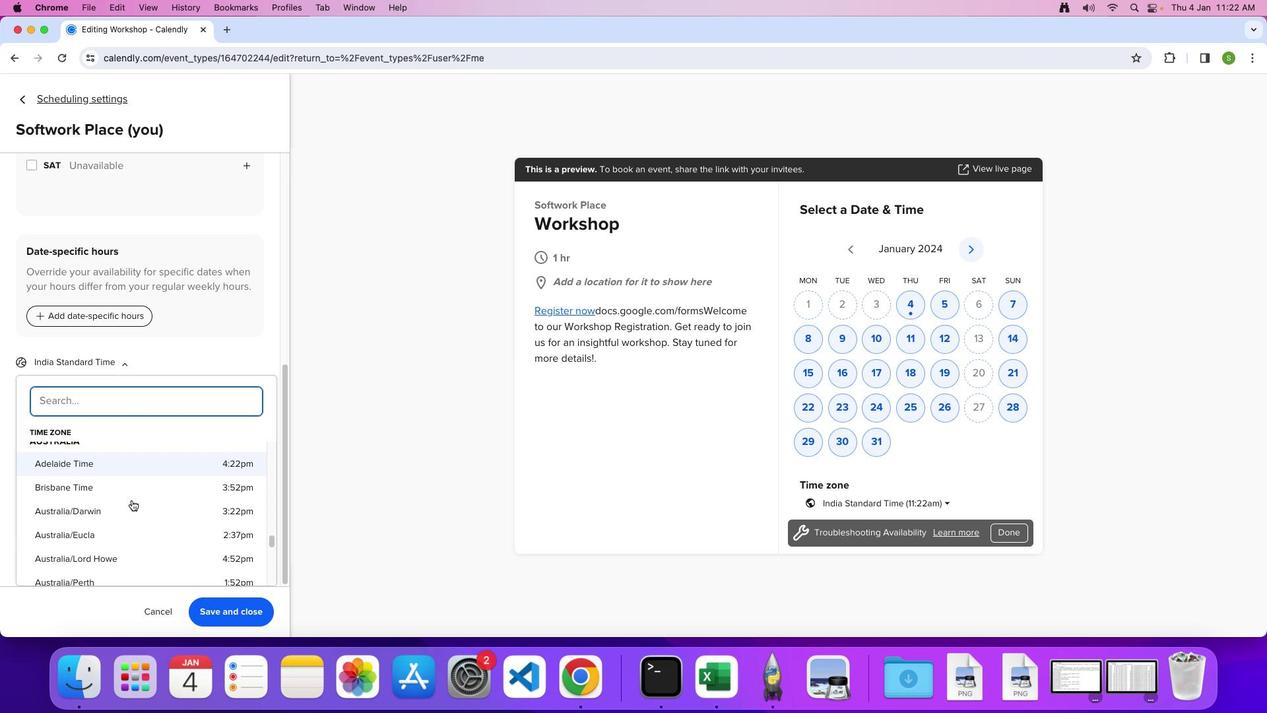
Action: Mouse scrolled (132, 499) with delta (0, 0)
Screenshot: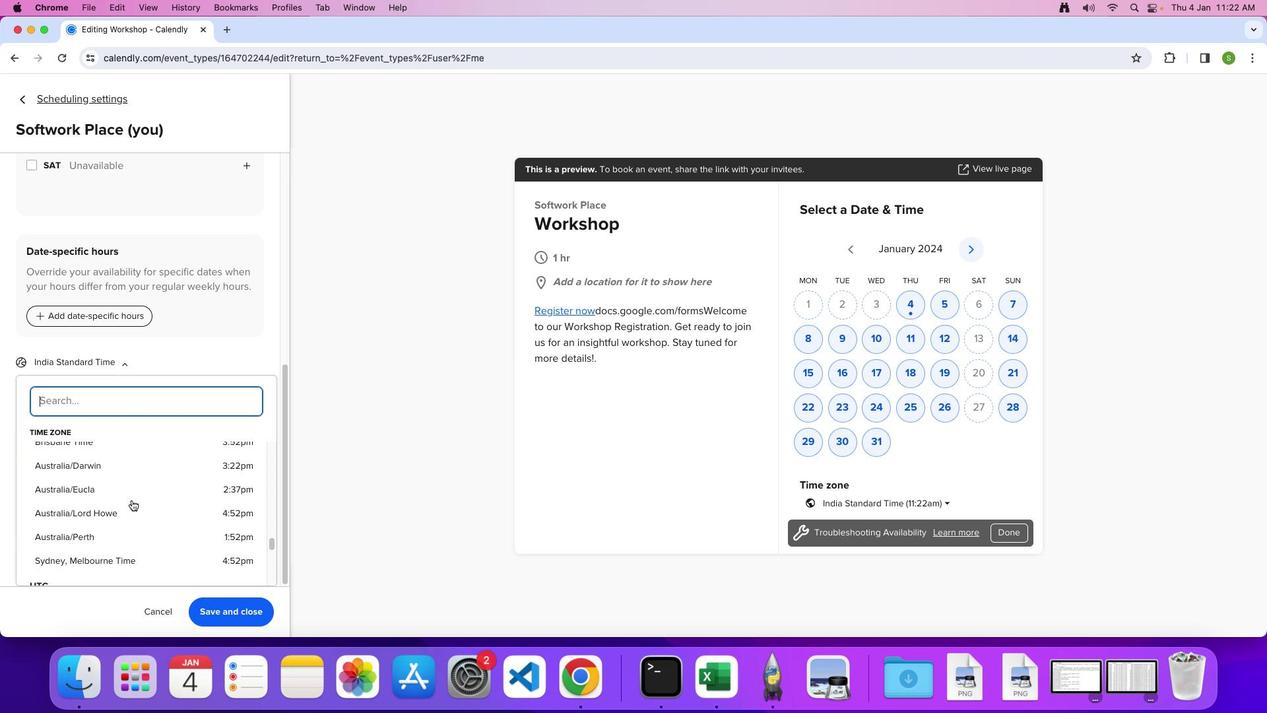 
Action: Mouse scrolled (132, 499) with delta (0, 0)
Screenshot: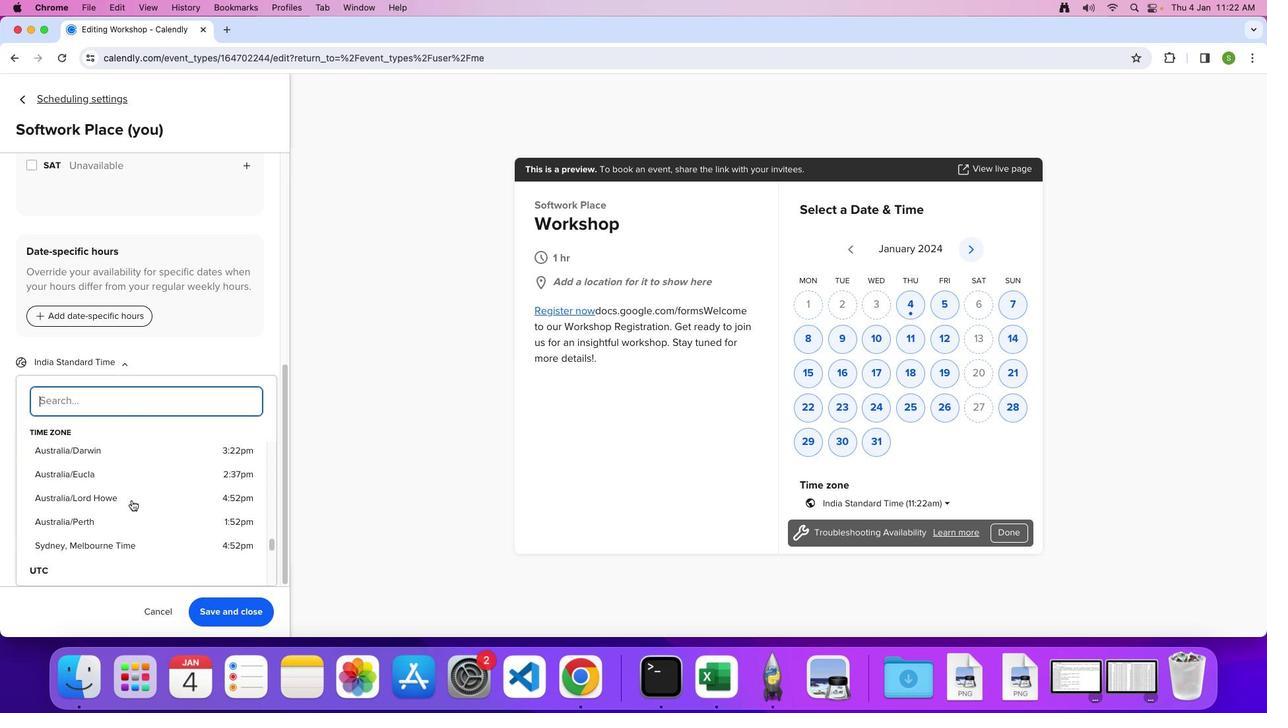 
Action: Mouse scrolled (132, 499) with delta (0, -1)
Screenshot: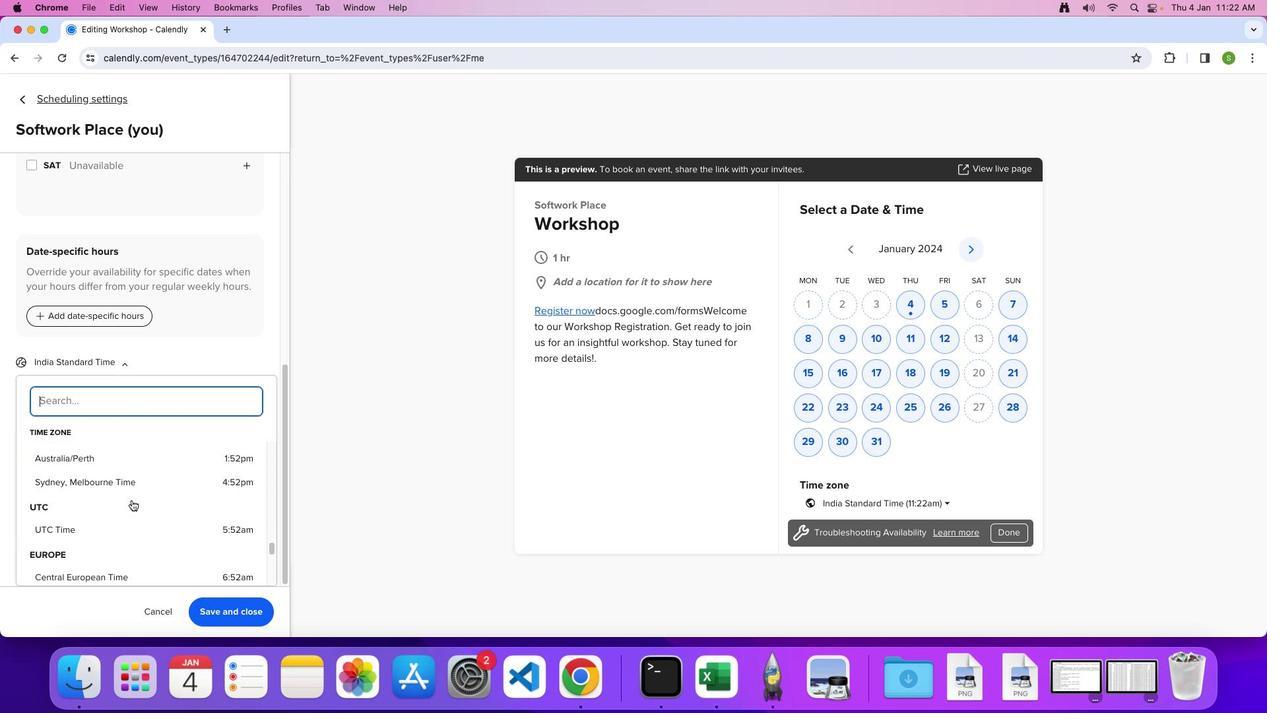 
Action: Mouse scrolled (132, 499) with delta (0, 0)
Screenshot: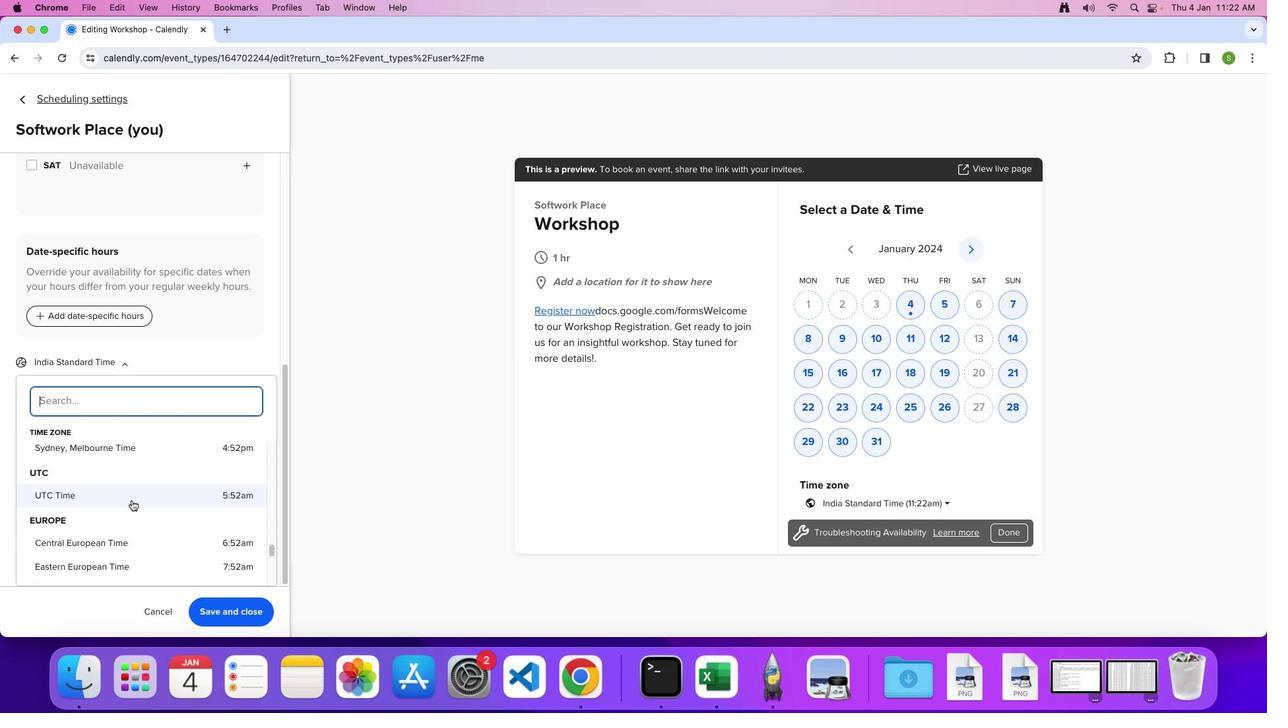 
Action: Mouse scrolled (132, 499) with delta (0, 0)
Screenshot: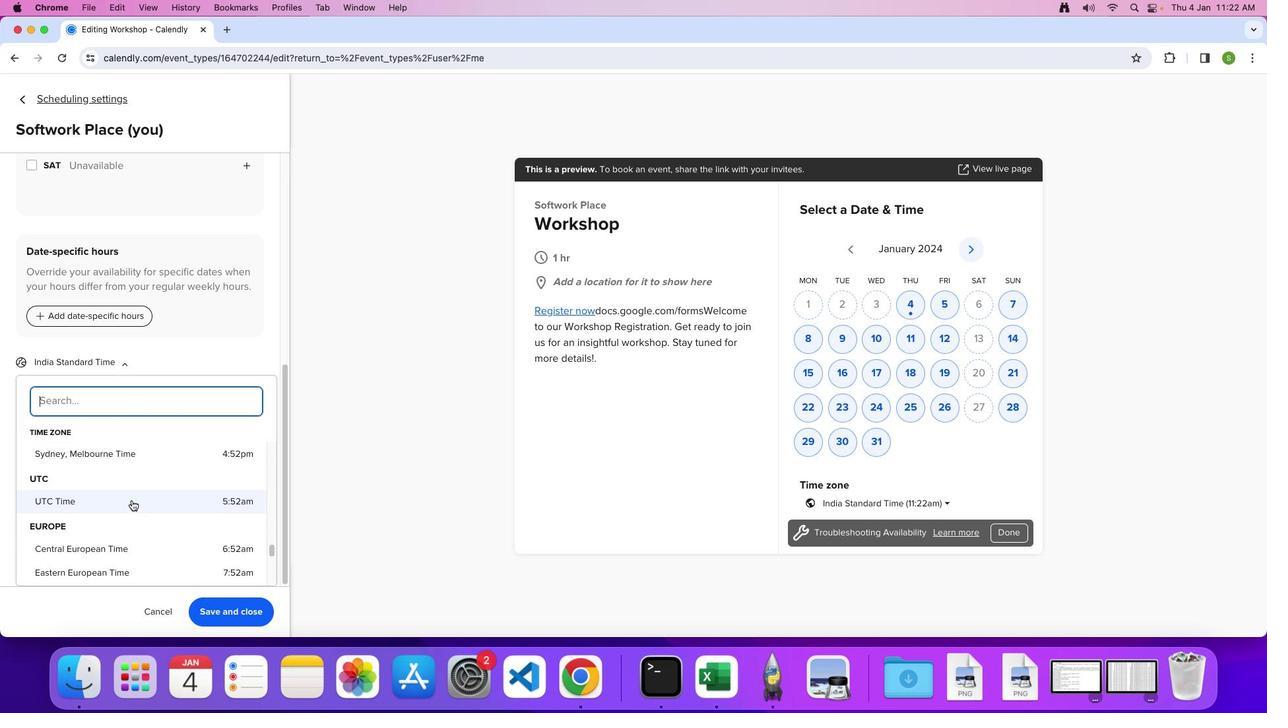 
Action: Mouse scrolled (132, 499) with delta (0, 0)
Screenshot: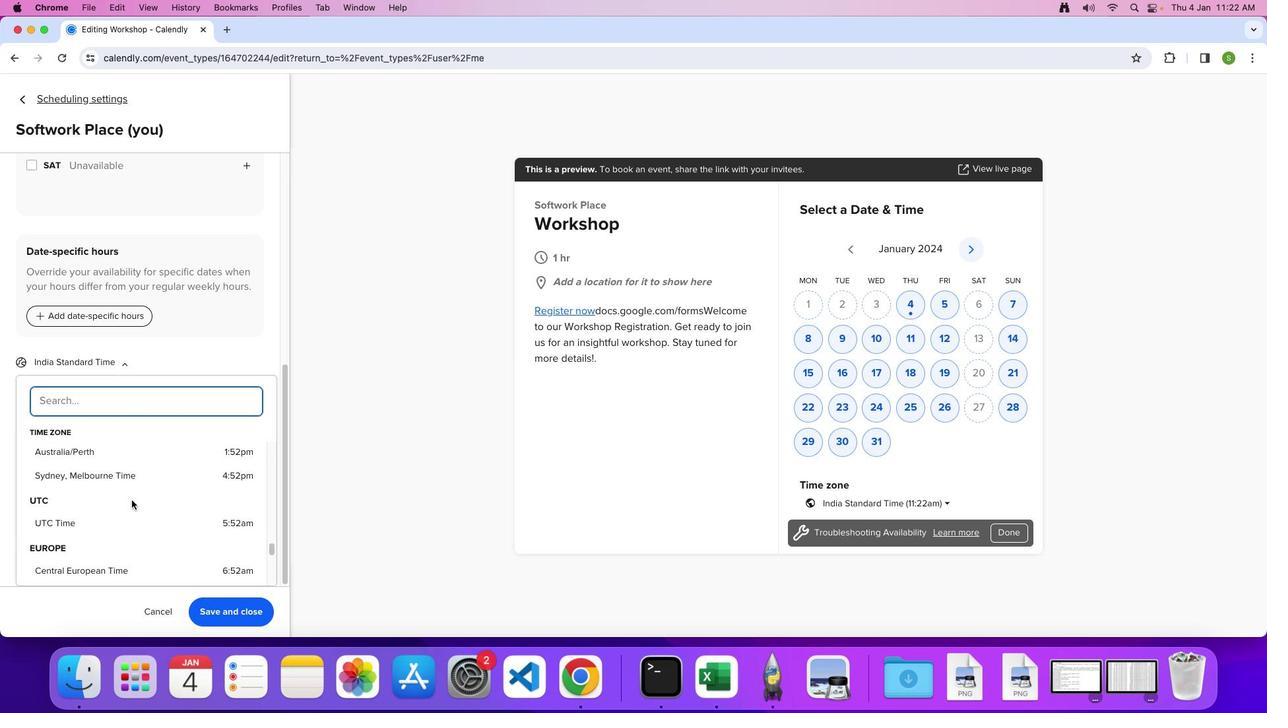 
Action: Mouse scrolled (132, 499) with delta (0, 0)
Screenshot: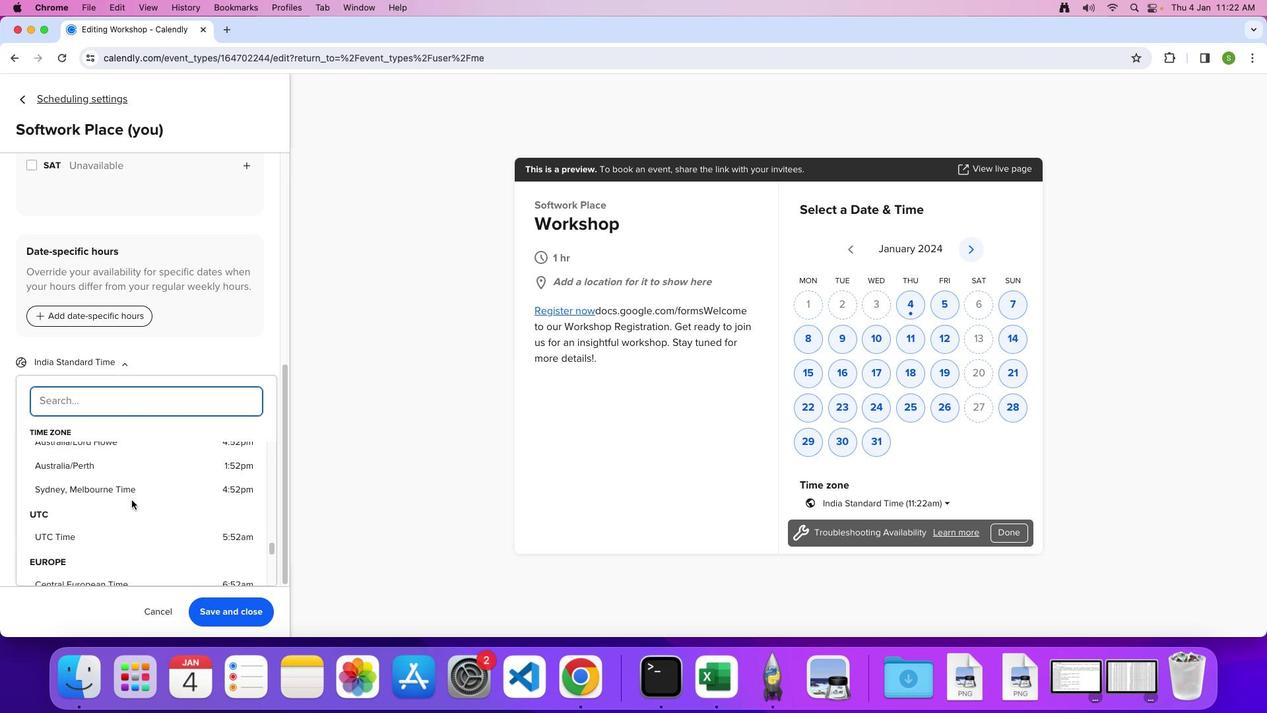
Action: Mouse scrolled (132, 499) with delta (0, 1)
Screenshot: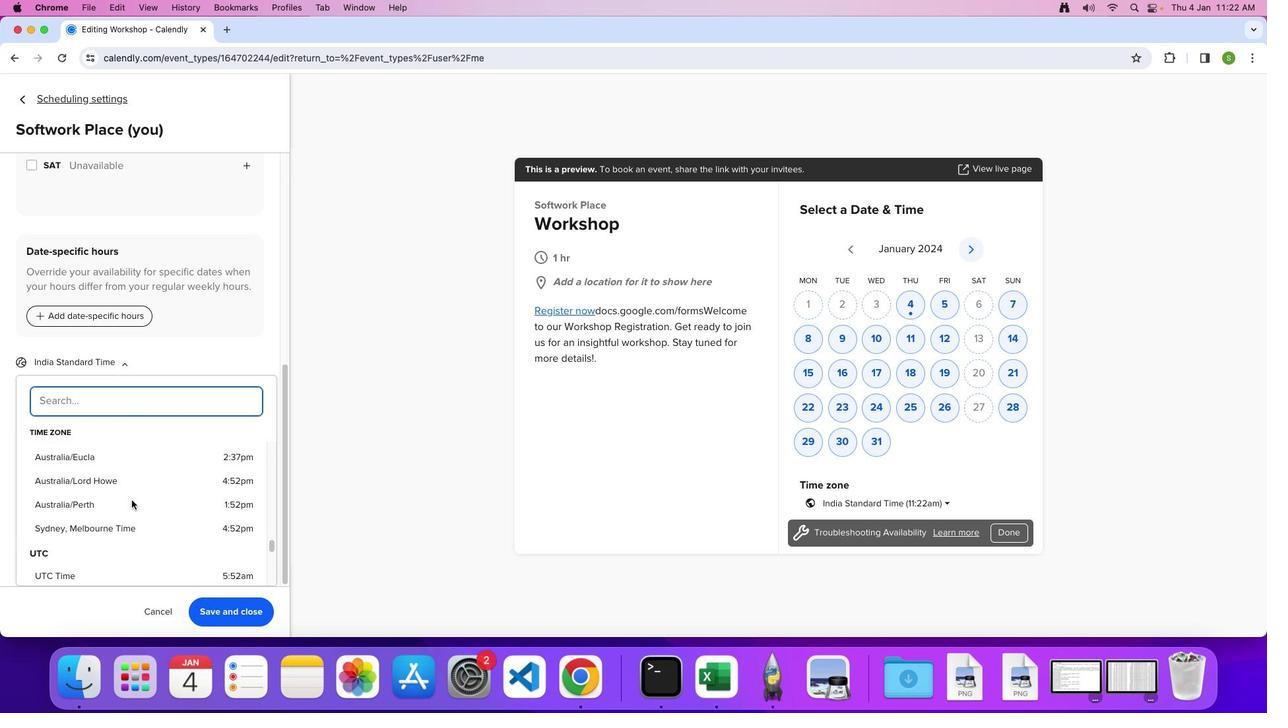
Action: Mouse scrolled (132, 499) with delta (0, 0)
Screenshot: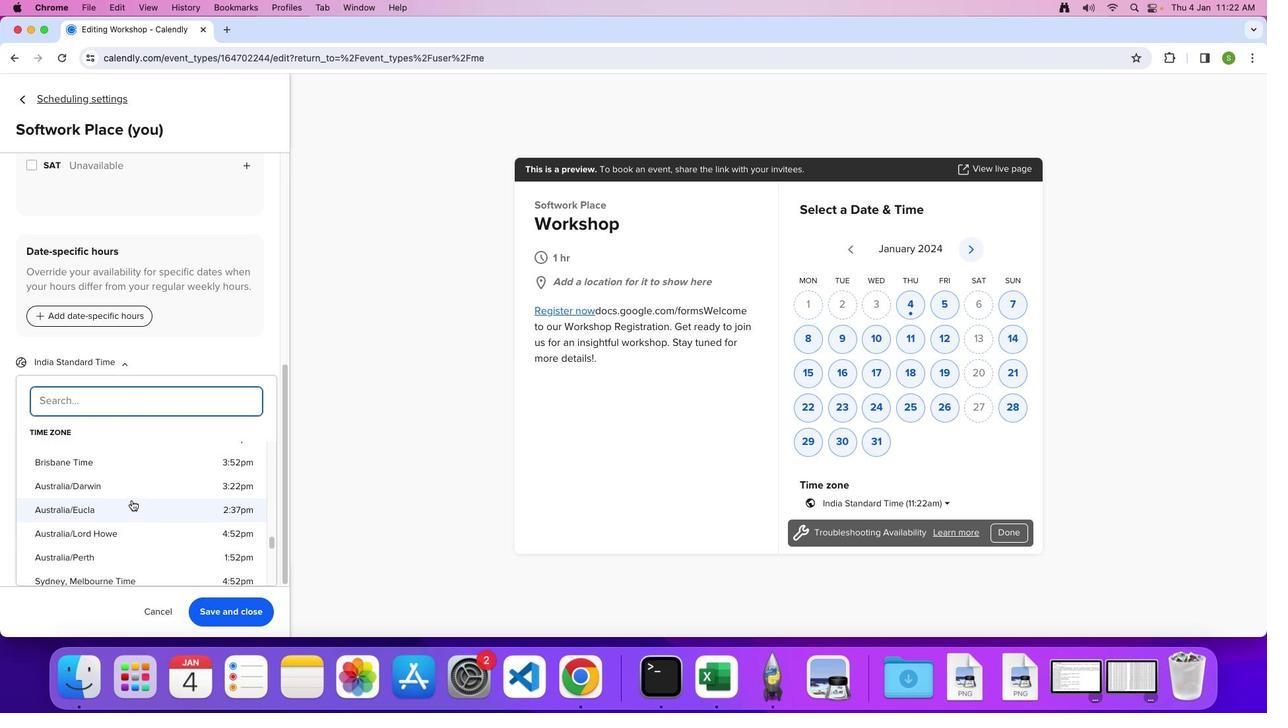 
Action: Mouse scrolled (132, 499) with delta (0, 0)
Screenshot: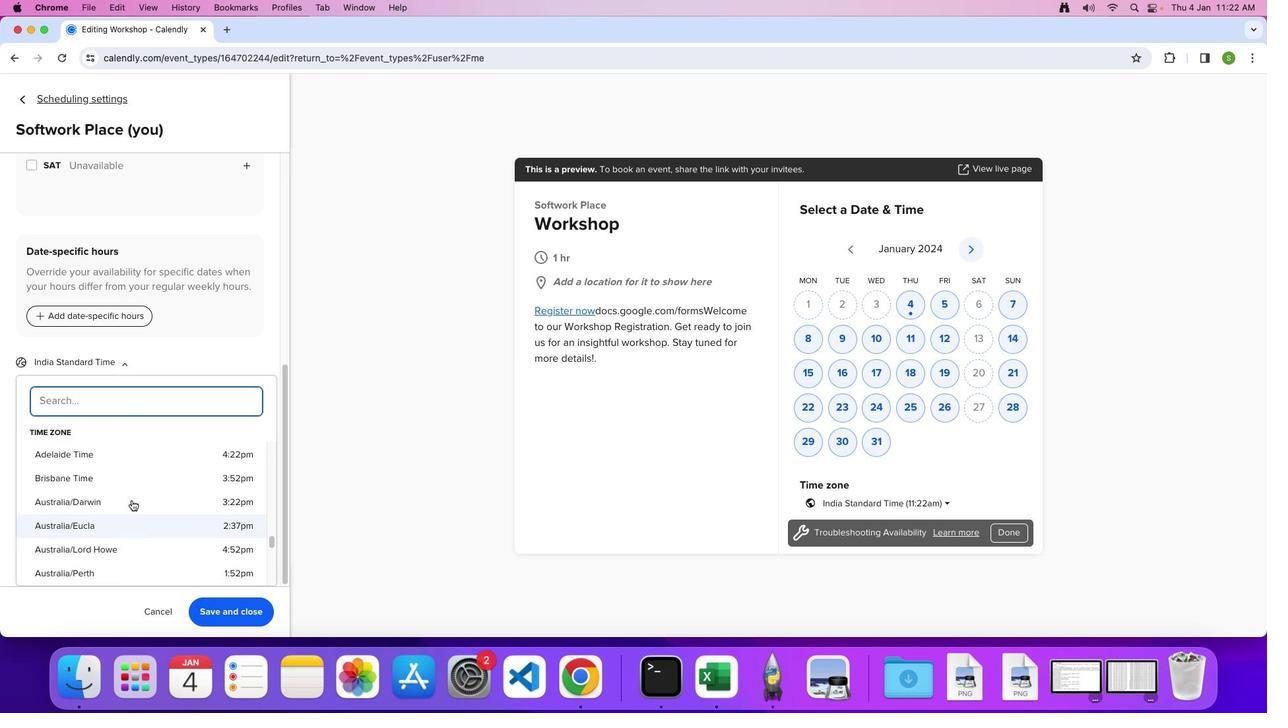 
Action: Mouse scrolled (132, 499) with delta (0, 0)
Screenshot: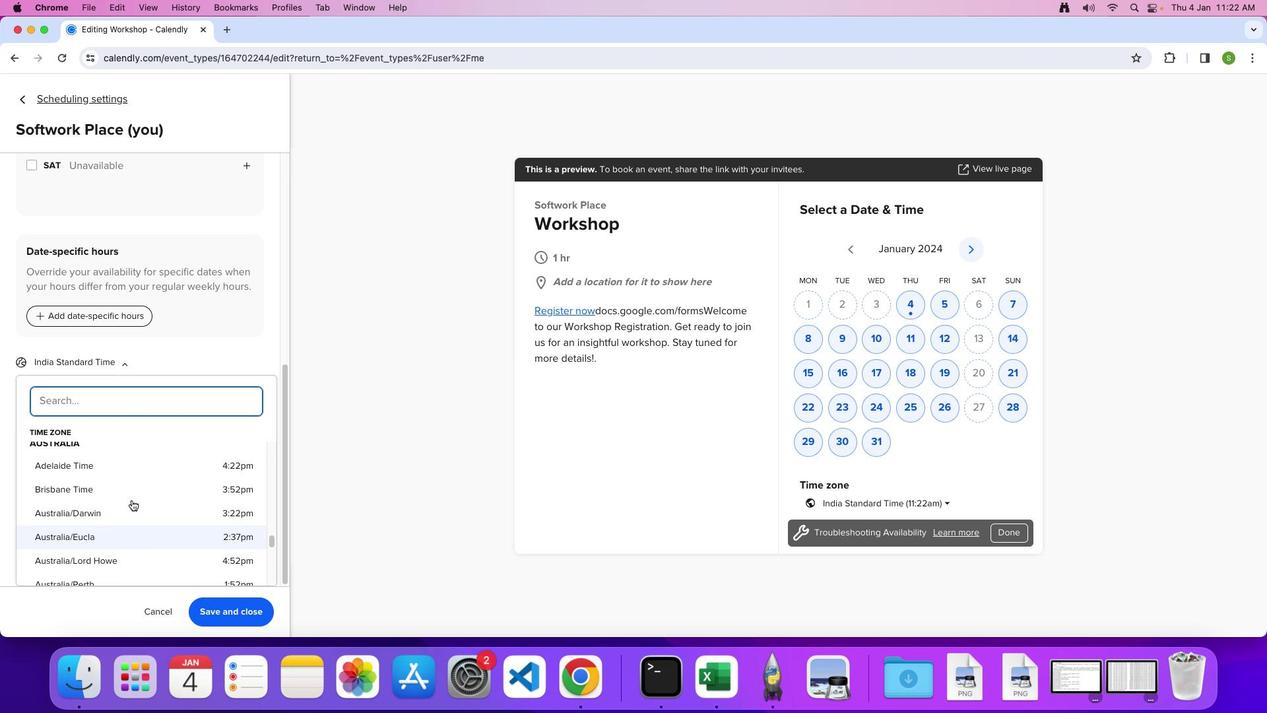 
Action: Mouse scrolled (132, 499) with delta (0, 0)
Screenshot: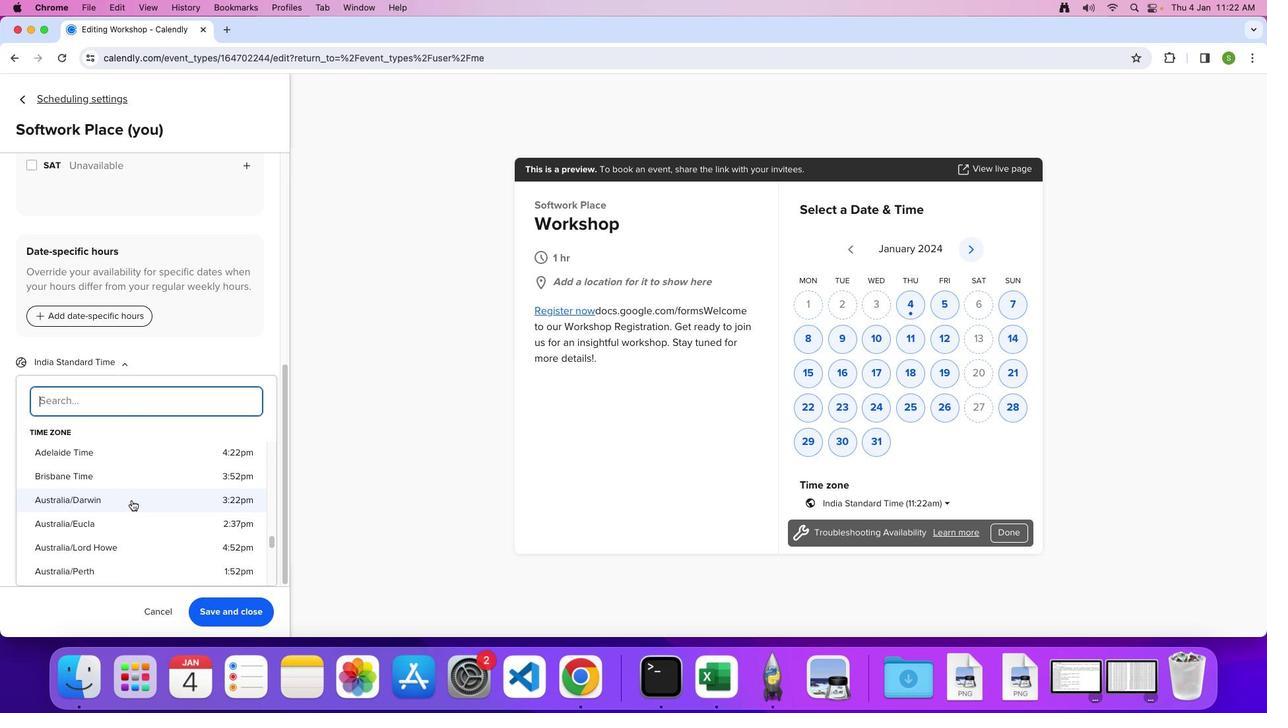 
Action: Mouse scrolled (132, 499) with delta (0, 0)
Screenshot: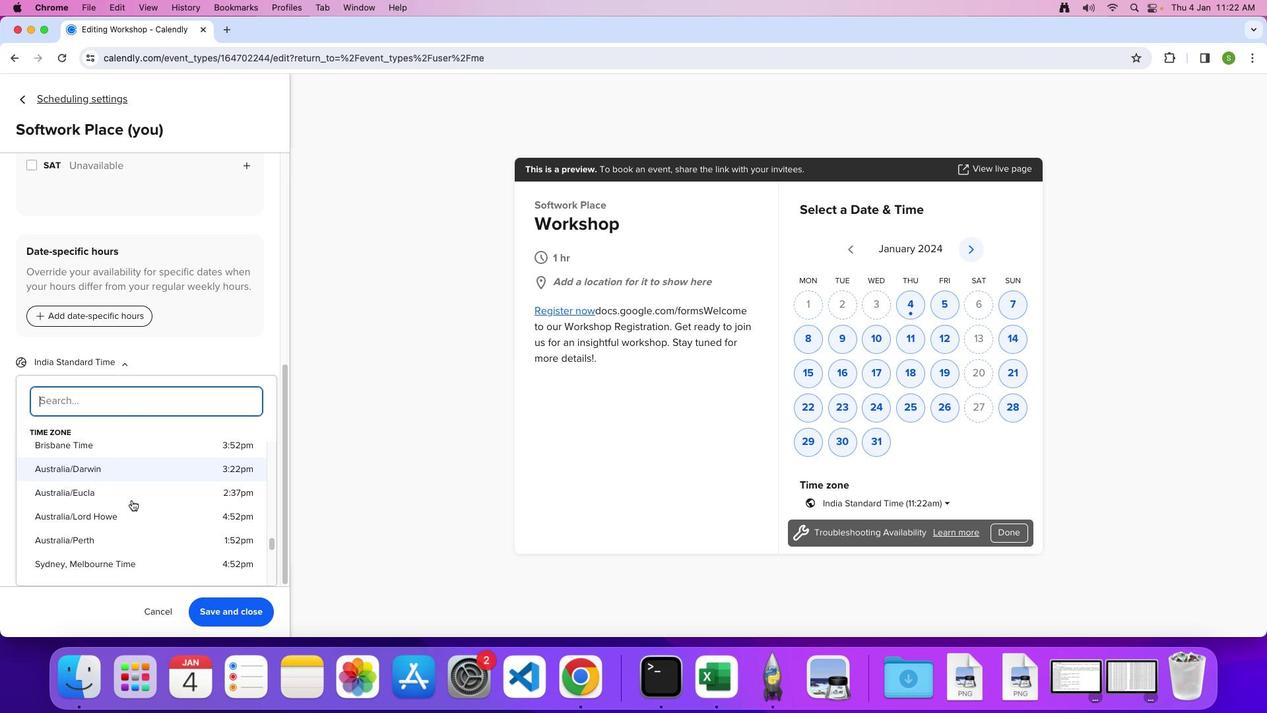 
Action: Mouse scrolled (132, 499) with delta (0, -2)
Screenshot: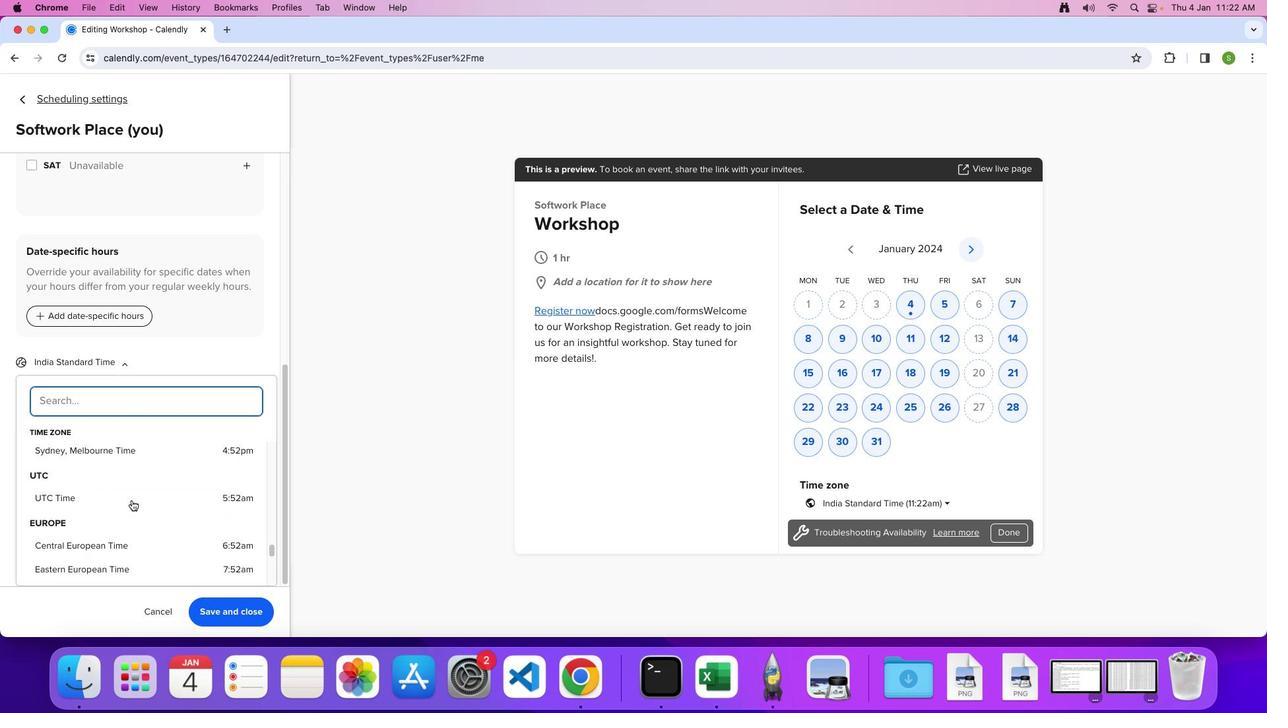 
Action: Mouse moved to (132, 499)
Screenshot: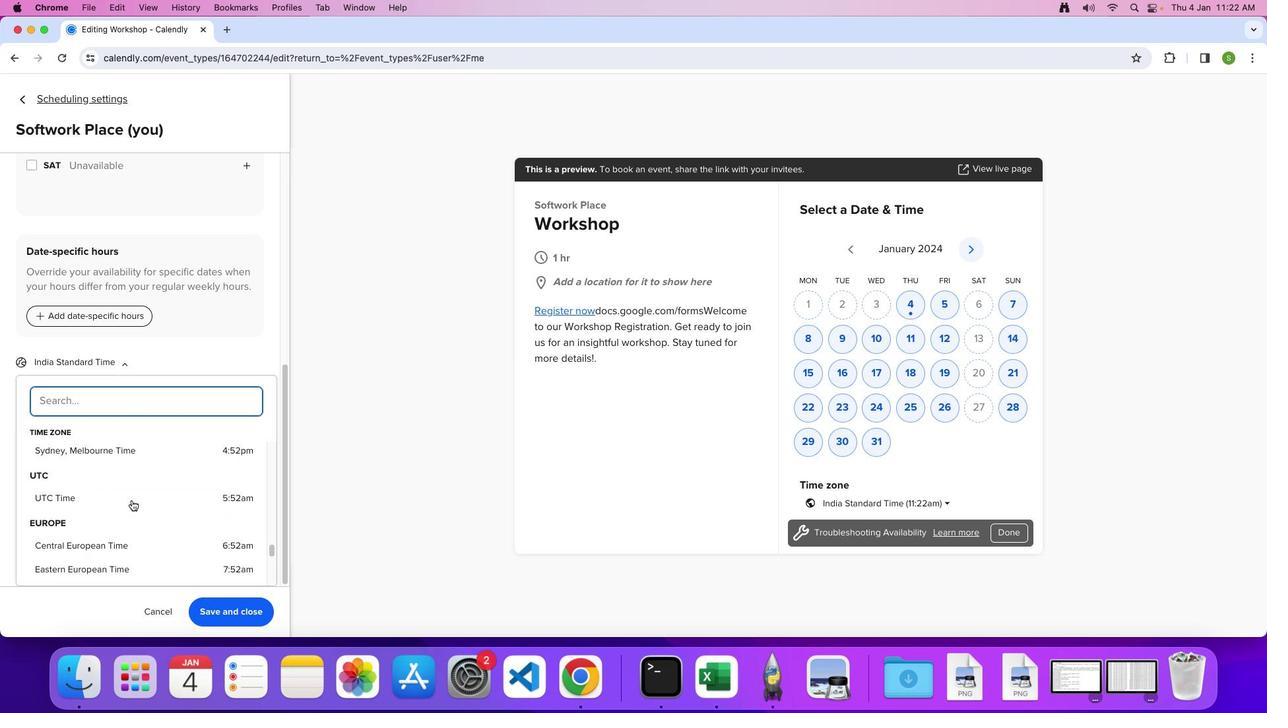 
Action: Mouse scrolled (132, 499) with delta (0, -3)
Screenshot: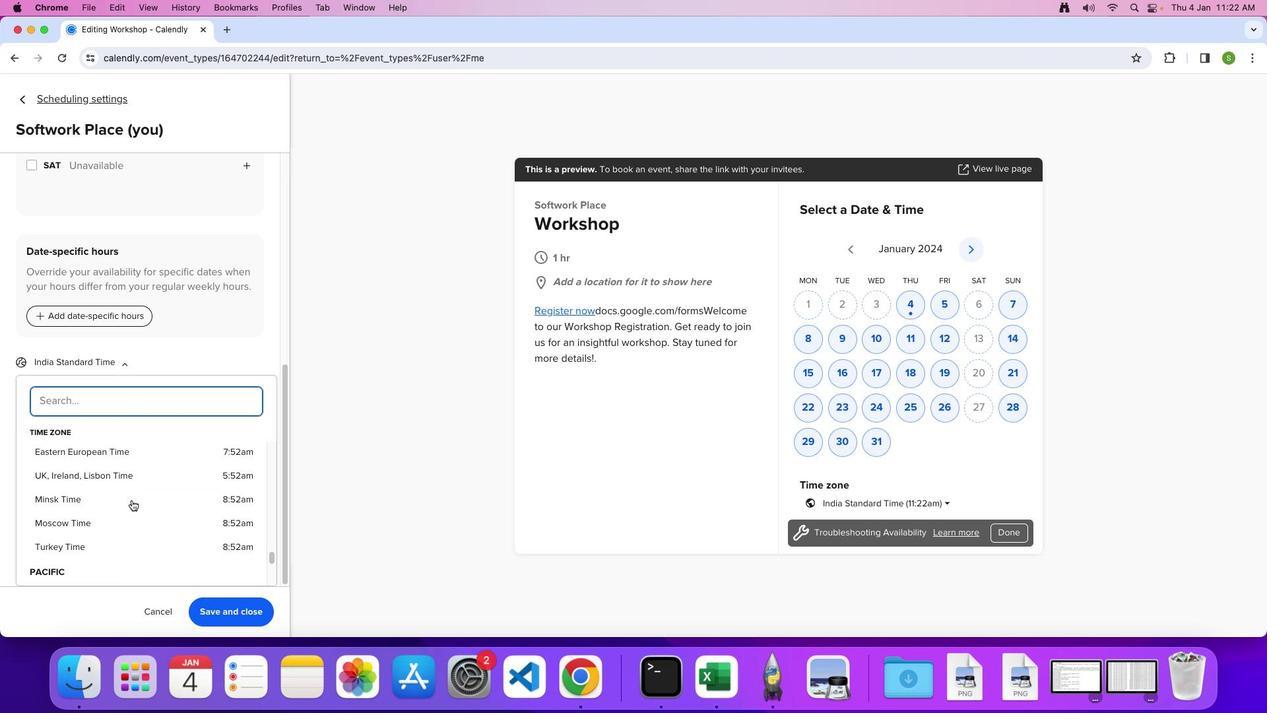 
Action: Mouse scrolled (132, 499) with delta (0, 0)
Screenshot: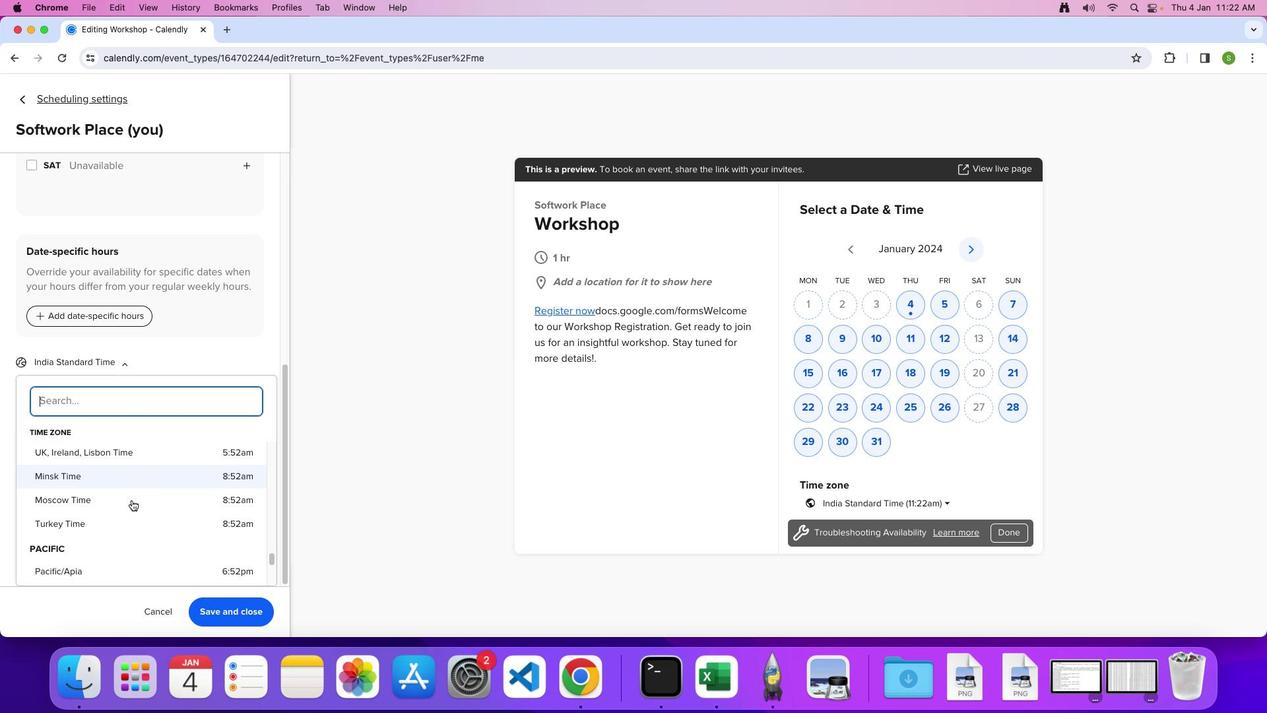 
Action: Mouse scrolled (132, 499) with delta (0, 0)
Screenshot: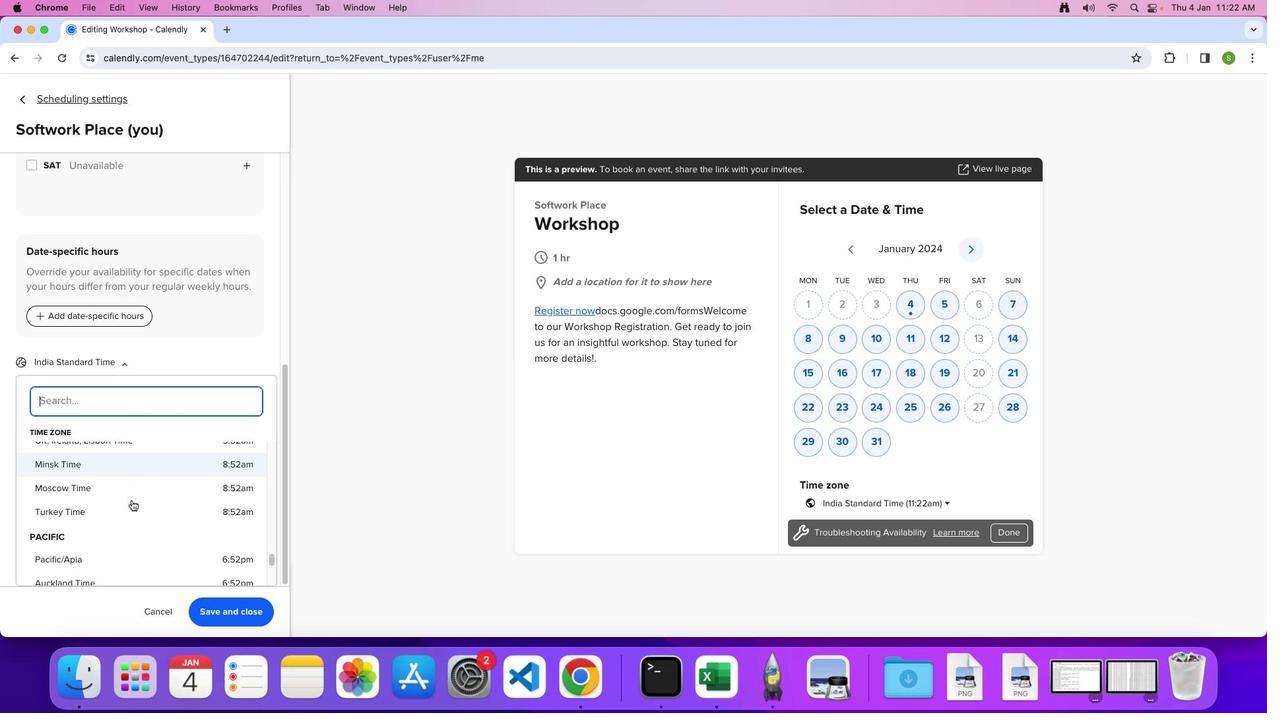 
Action: Mouse scrolled (132, 499) with delta (0, -1)
Screenshot: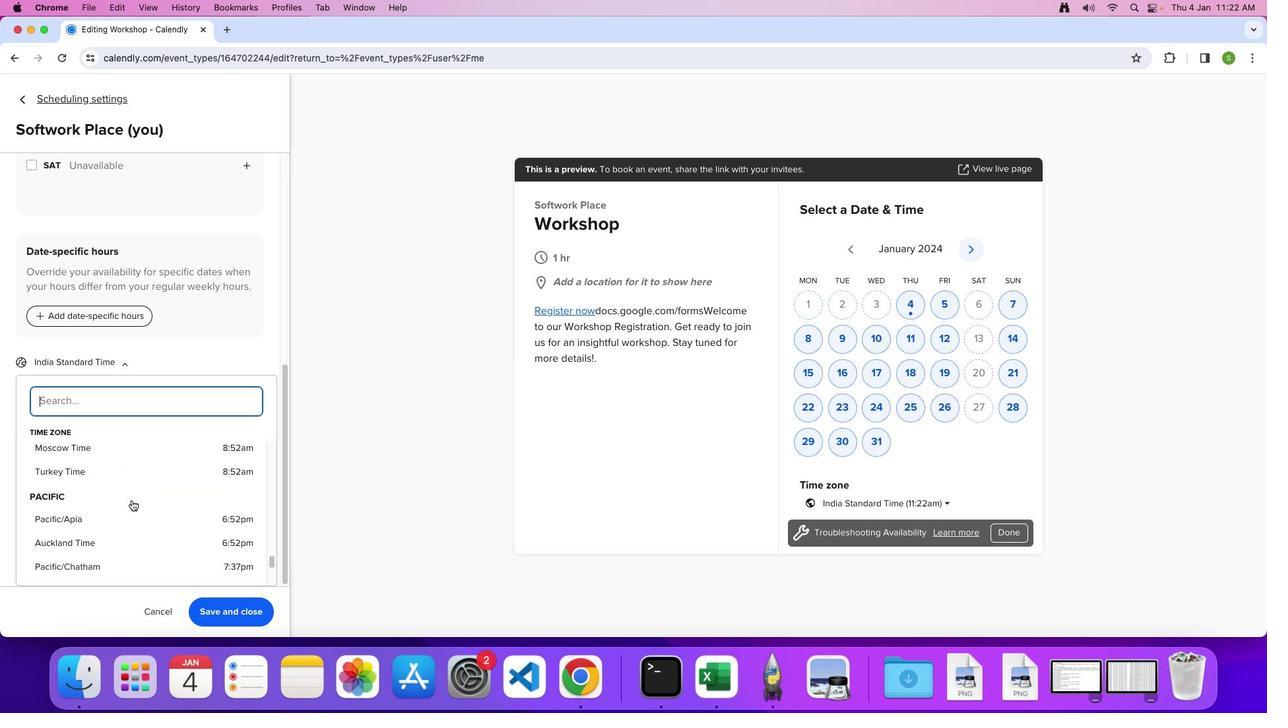 
Action: Mouse moved to (116, 508)
Screenshot: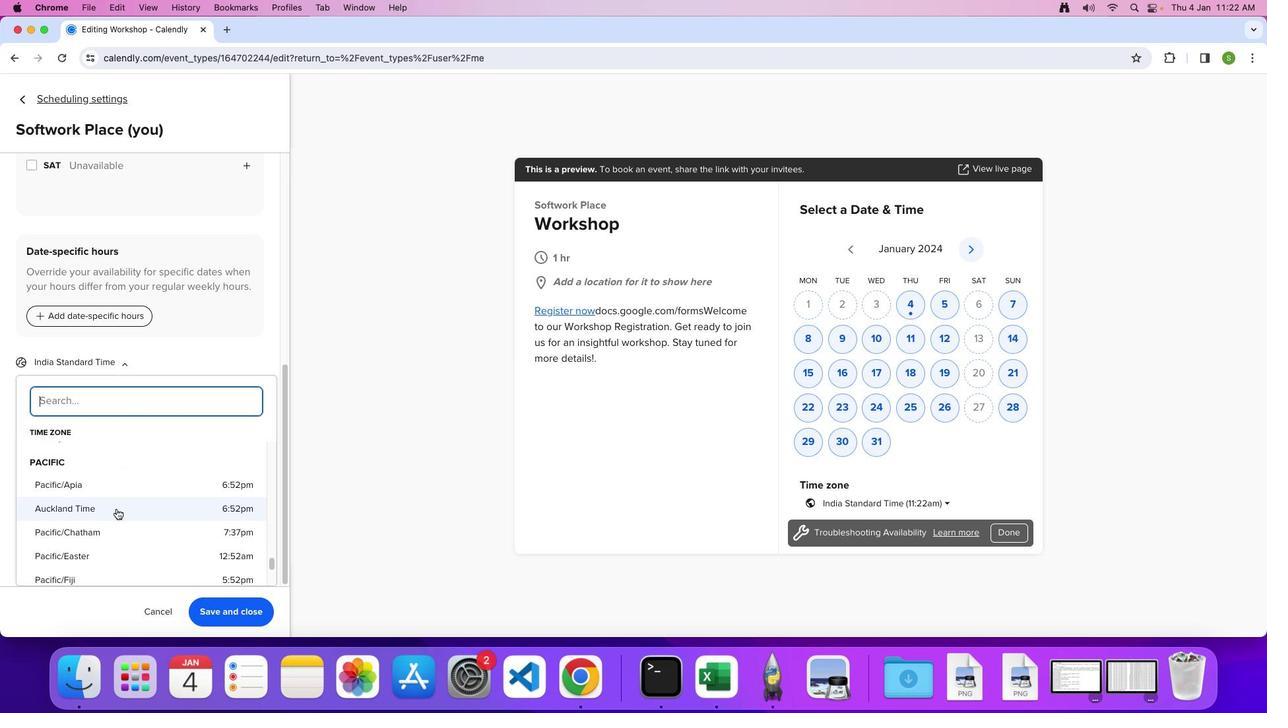 
Action: Mouse pressed left at (116, 508)
Screenshot: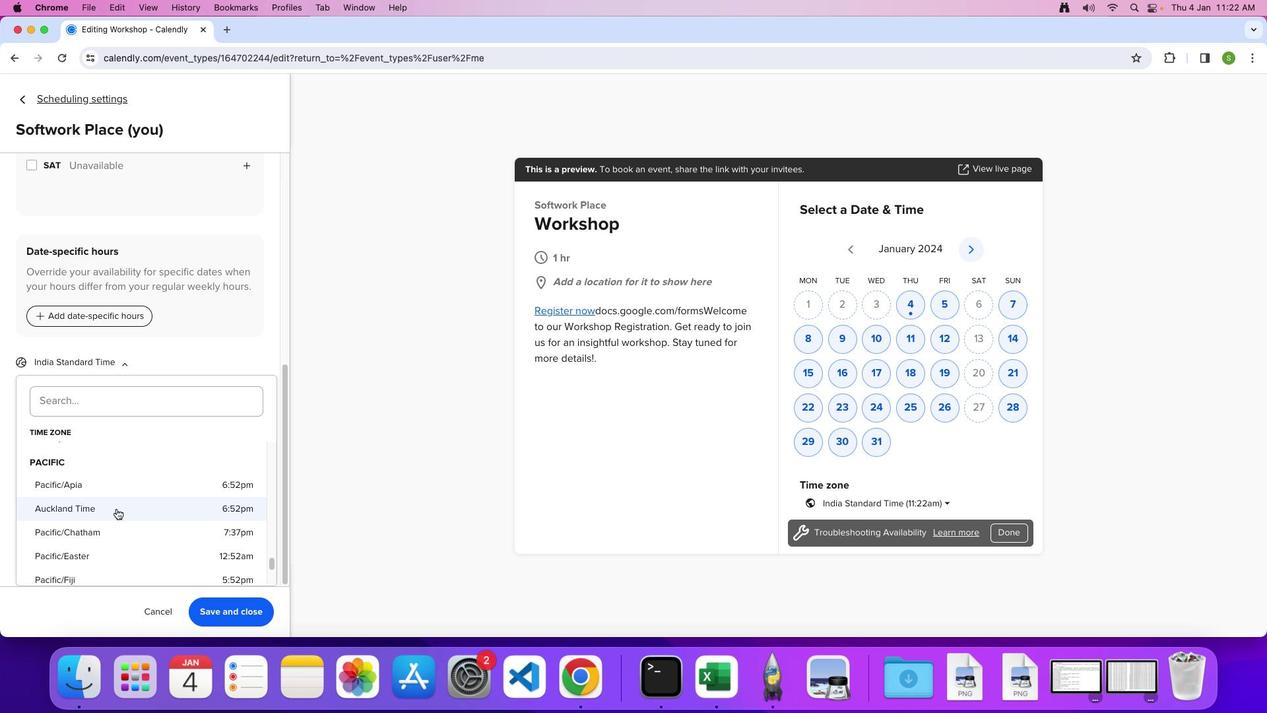 
